 Task: Look for space in Bourbonnais, United States from 10th September, 2023 to 16th September, 2023 for 4 adults in price range Rs.10000 to Rs.14000. Place can be private room with 4 bedrooms having 4 beds and 4 bathrooms. Property type can be house, flat, guest house. Amenities needed are: wifi, TV, free parkinig on premises, gym, breakfast. Booking option can be shelf check-in. Required host language is English.
Action: Mouse moved to (459, 102)
Screenshot: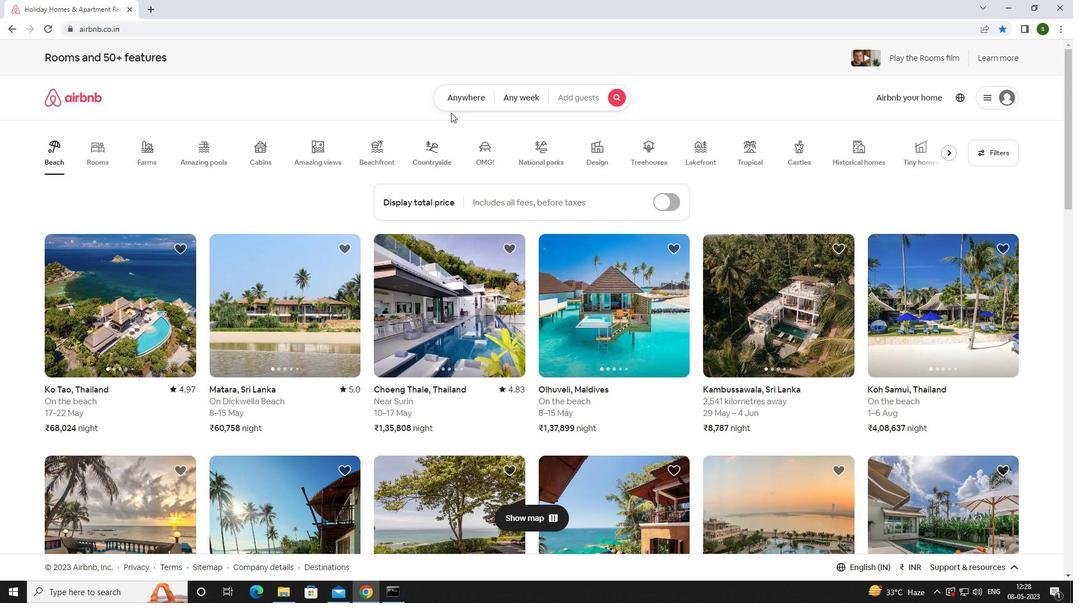 
Action: Mouse pressed left at (459, 102)
Screenshot: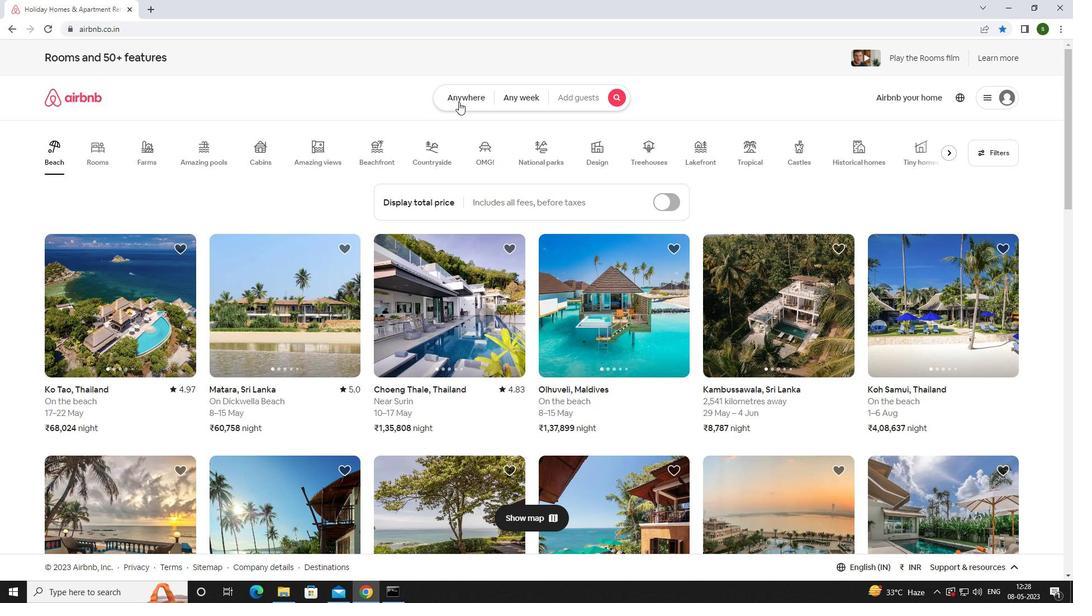 
Action: Mouse moved to (393, 144)
Screenshot: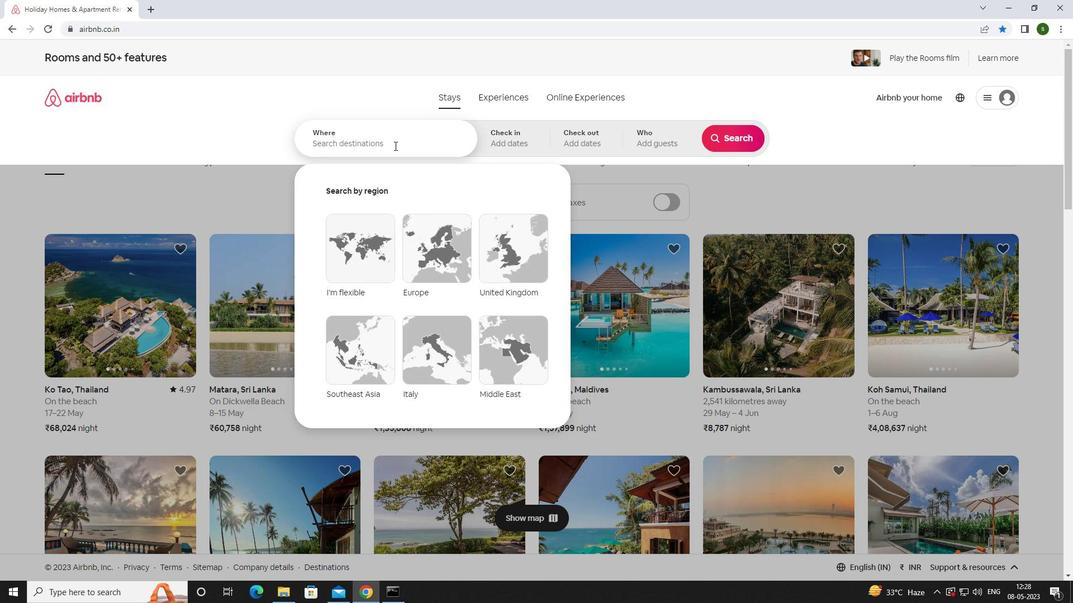 
Action: Mouse pressed left at (393, 144)
Screenshot: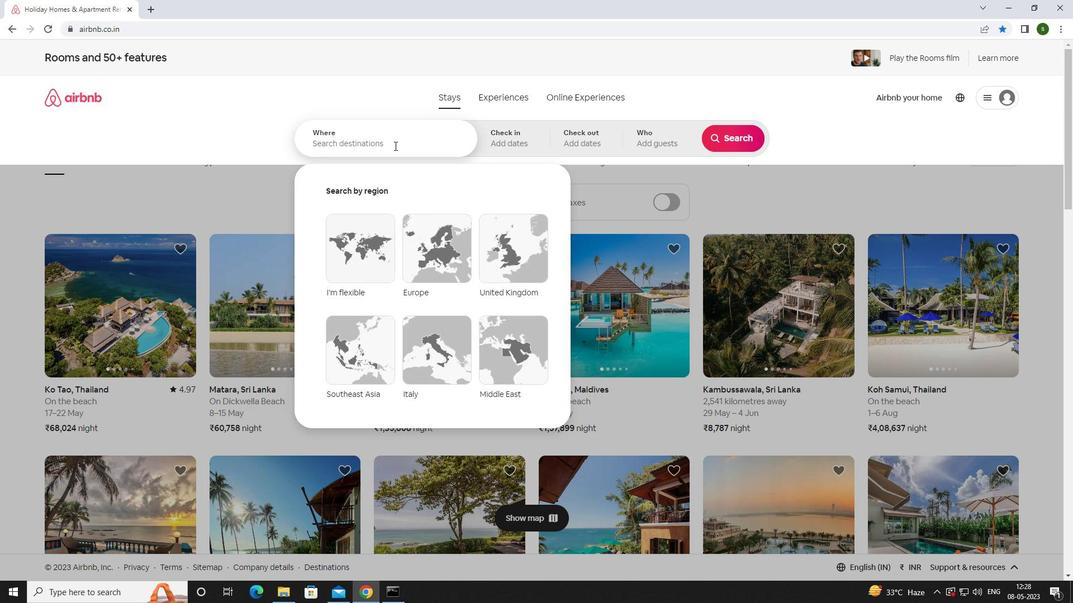
Action: Mouse moved to (393, 144)
Screenshot: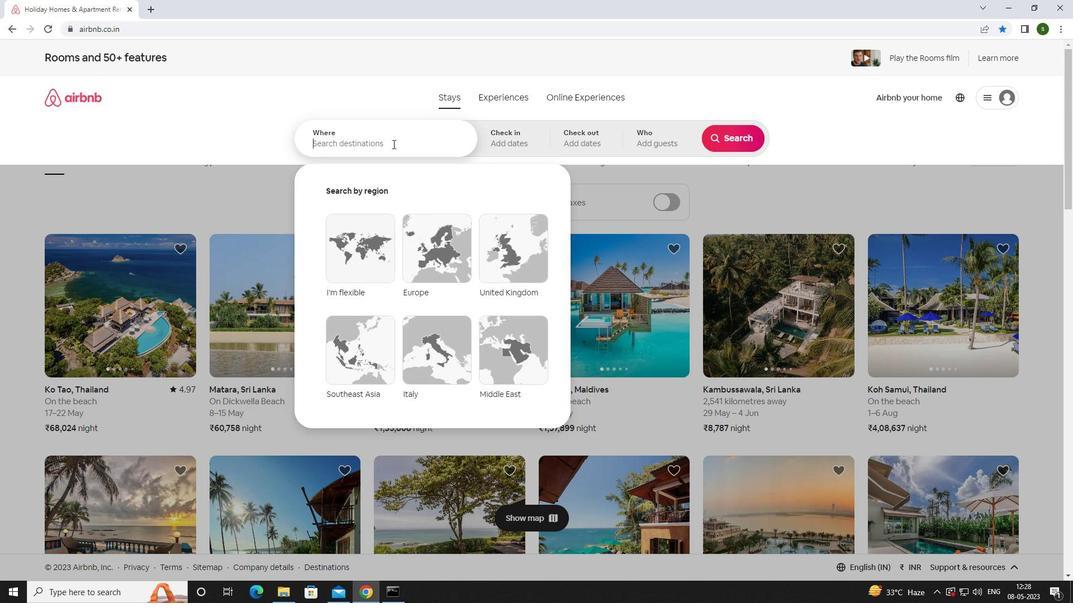 
Action: Key pressed <Key.caps_lock>b<Key.caps_lock>ourbonnais,<Key.space><Key.caps_lock>u<Key.caps_lock>nited<Key.space><Key.caps_lock>s<Key.caps_lock>tates<Key.enter>
Screenshot: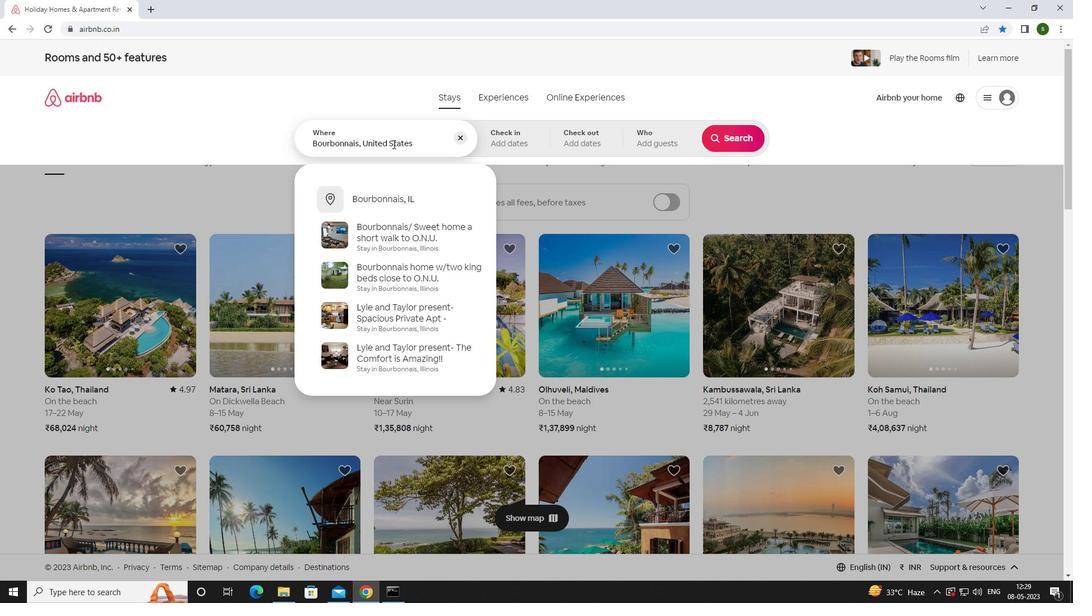 
Action: Mouse moved to (728, 228)
Screenshot: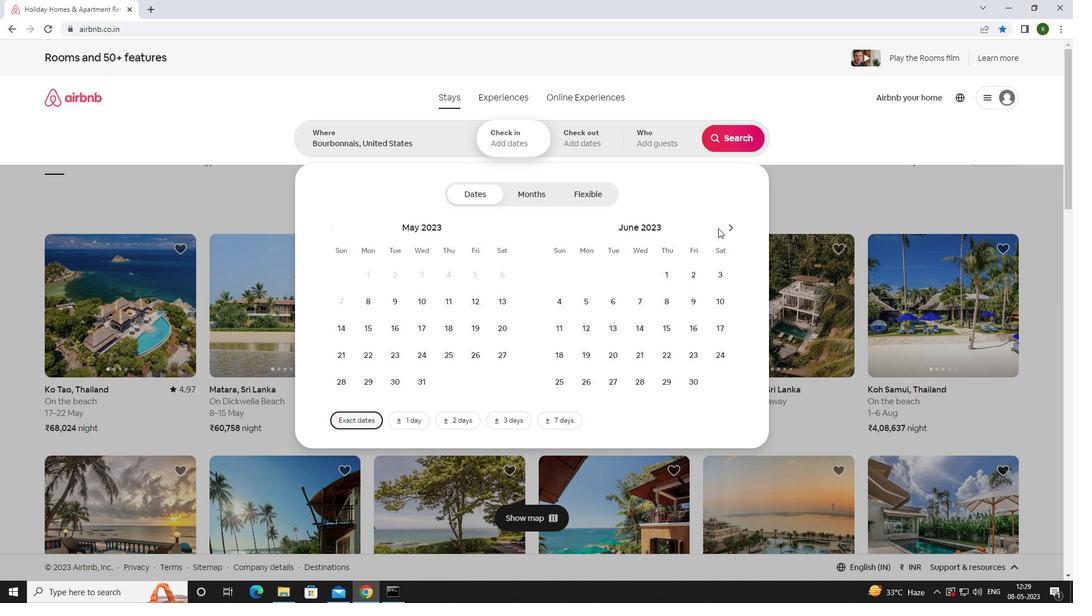 
Action: Mouse pressed left at (728, 228)
Screenshot: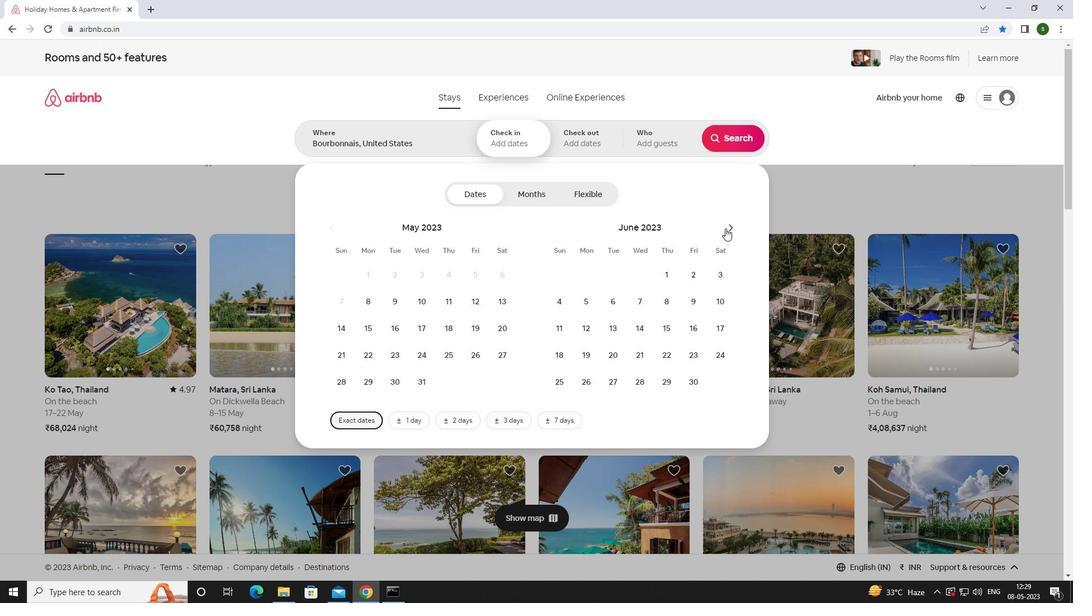 
Action: Mouse pressed left at (728, 228)
Screenshot: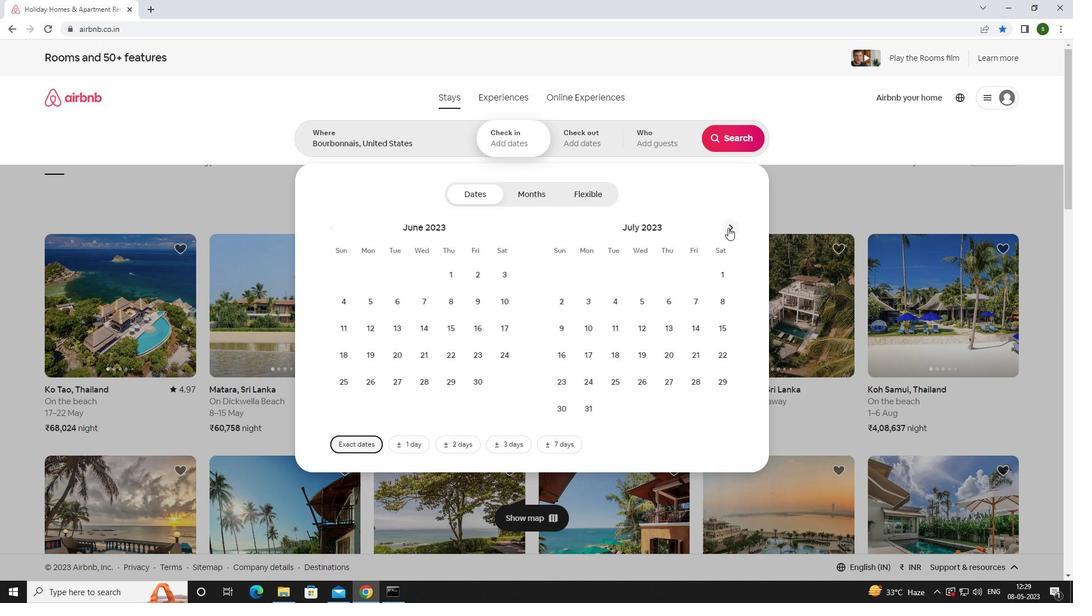 
Action: Mouse pressed left at (728, 228)
Screenshot: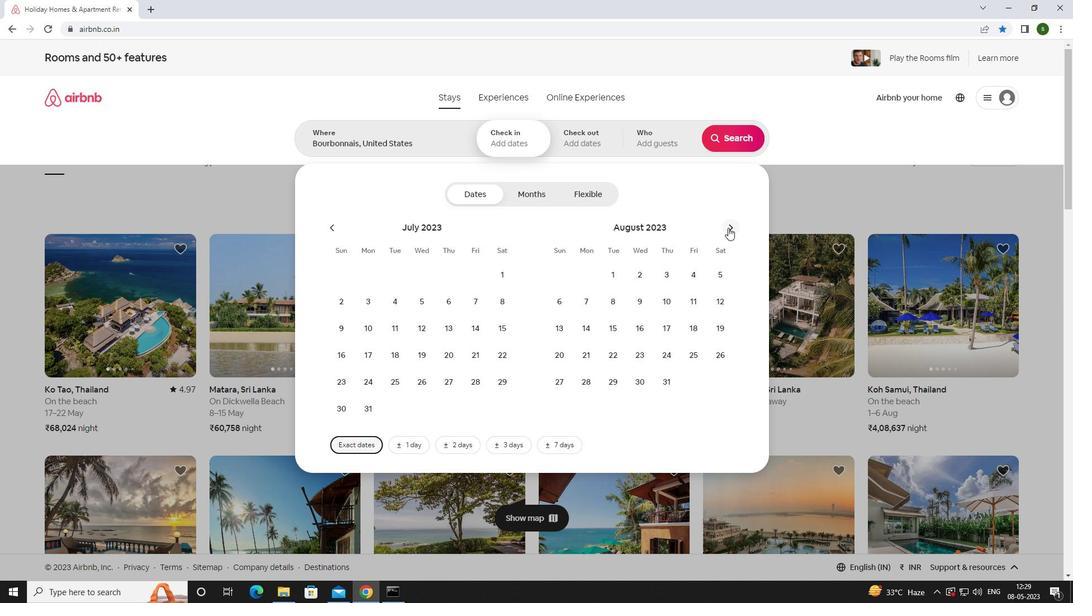 
Action: Mouse moved to (555, 322)
Screenshot: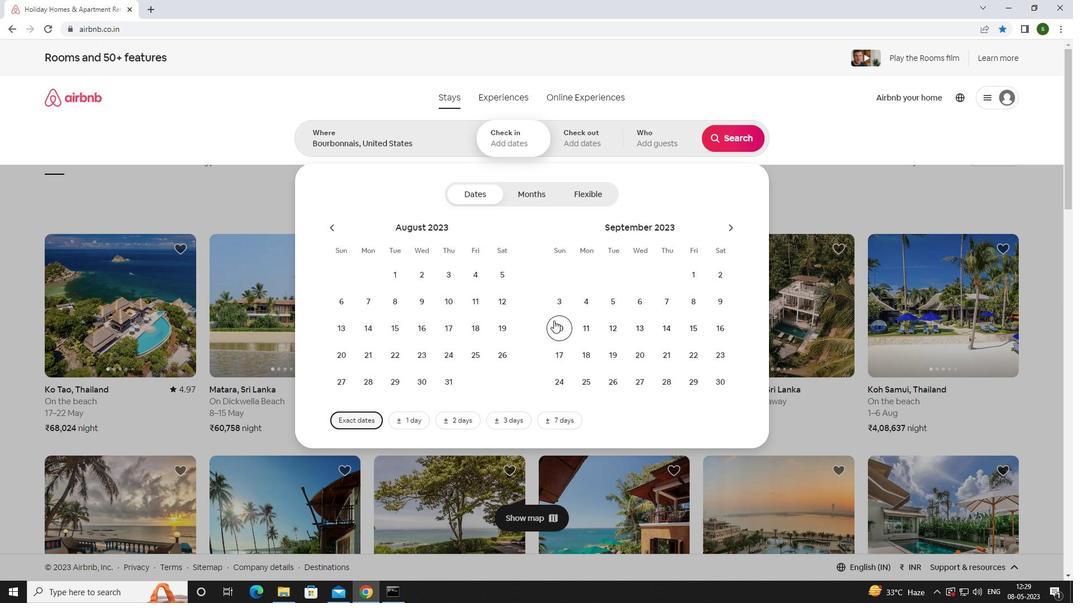 
Action: Mouse pressed left at (555, 322)
Screenshot: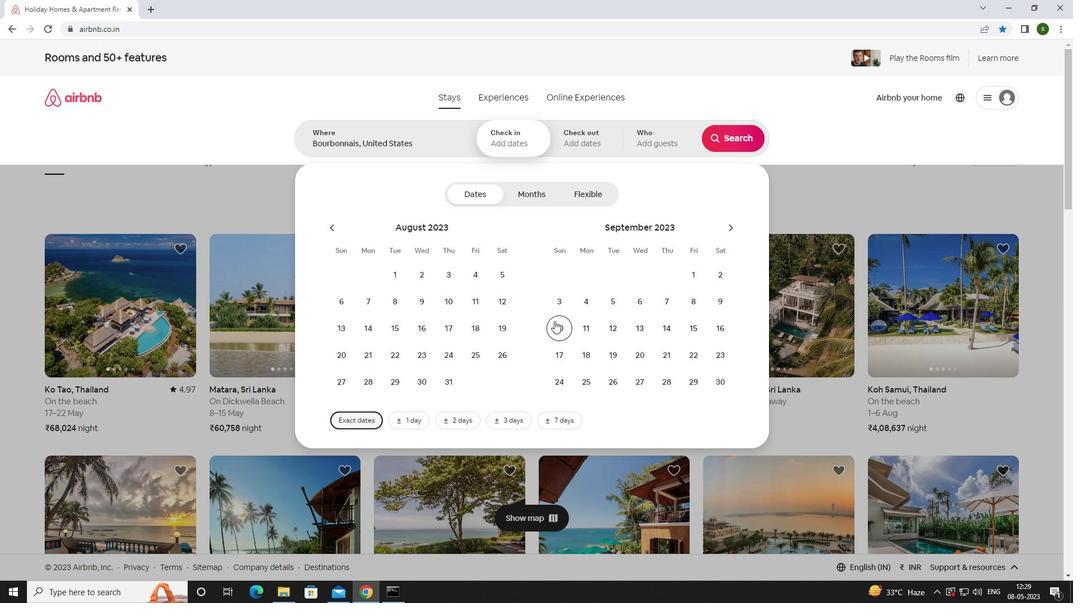 
Action: Mouse moved to (724, 333)
Screenshot: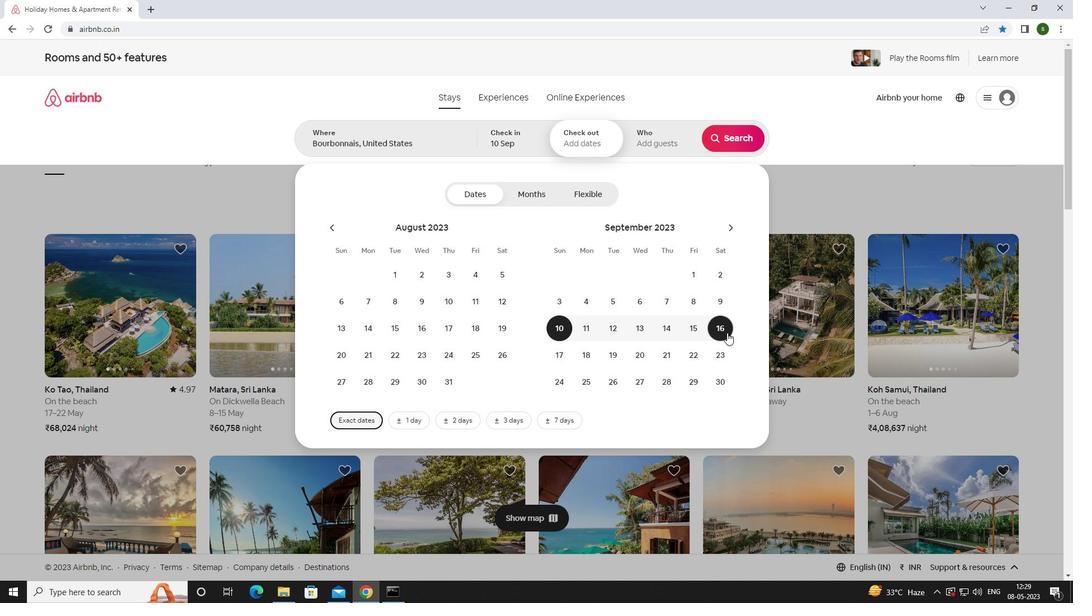 
Action: Mouse pressed left at (724, 333)
Screenshot: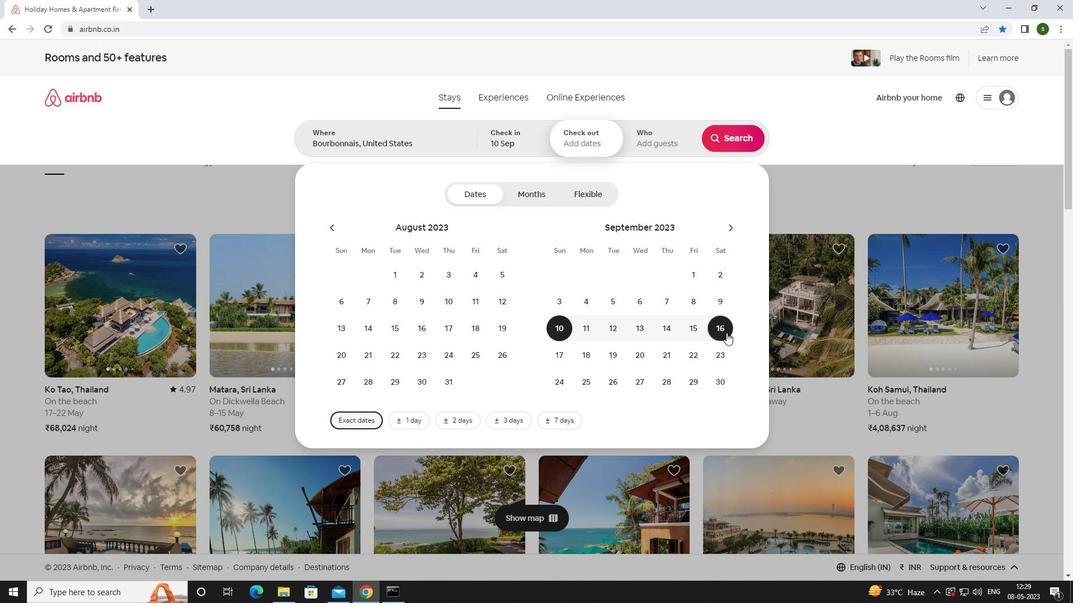 
Action: Mouse moved to (660, 144)
Screenshot: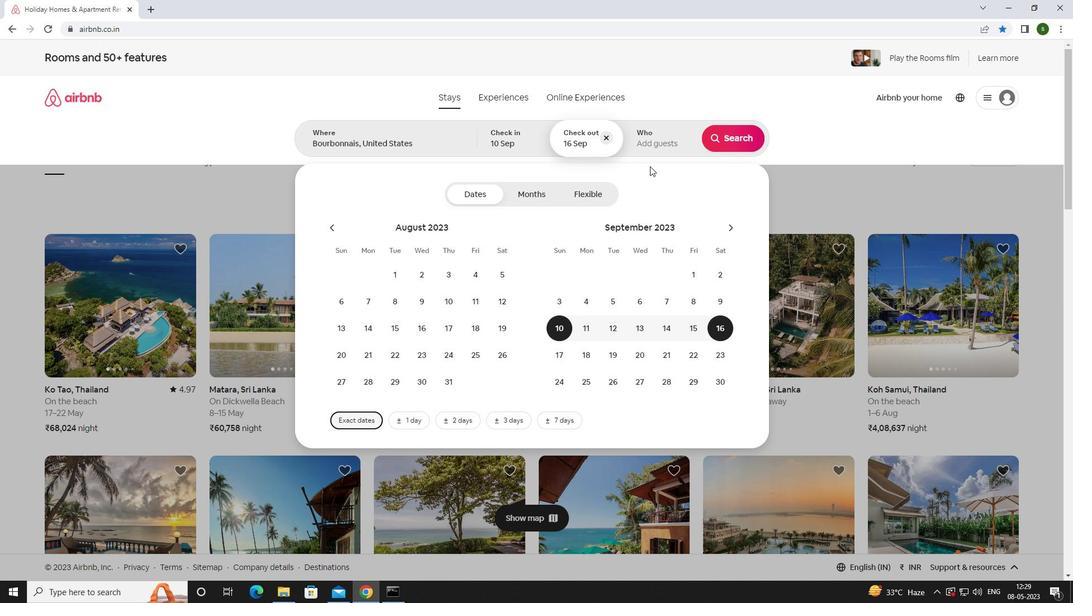 
Action: Mouse pressed left at (660, 144)
Screenshot: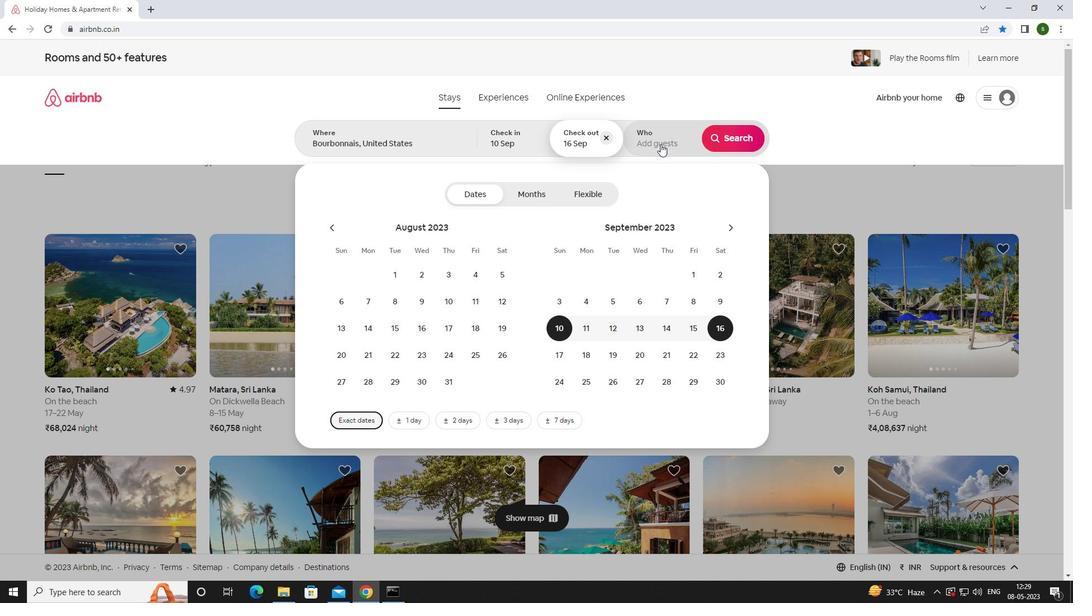 
Action: Mouse moved to (738, 195)
Screenshot: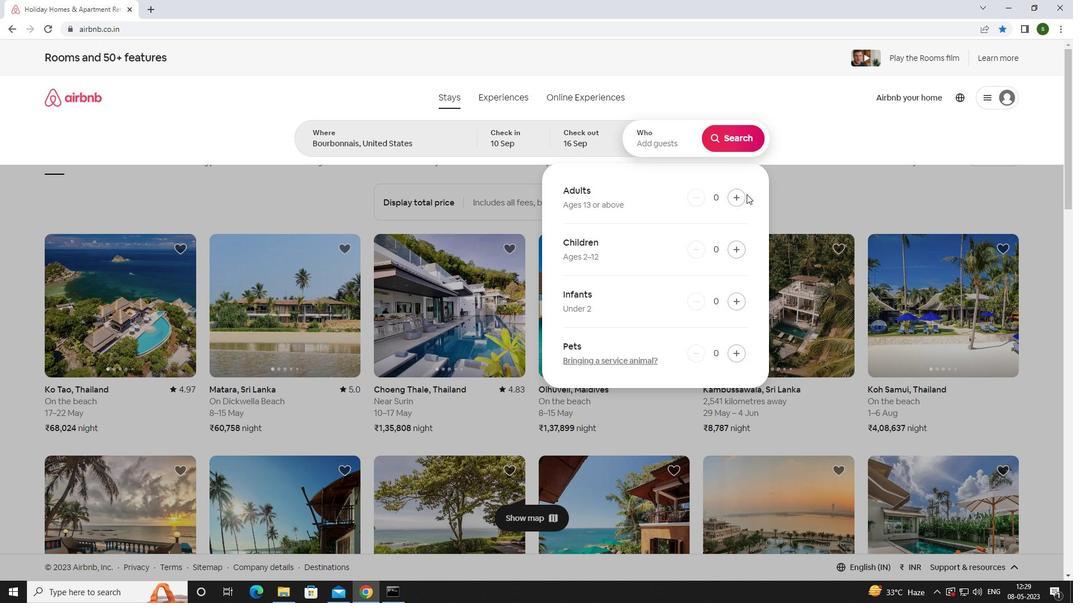 
Action: Mouse pressed left at (738, 195)
Screenshot: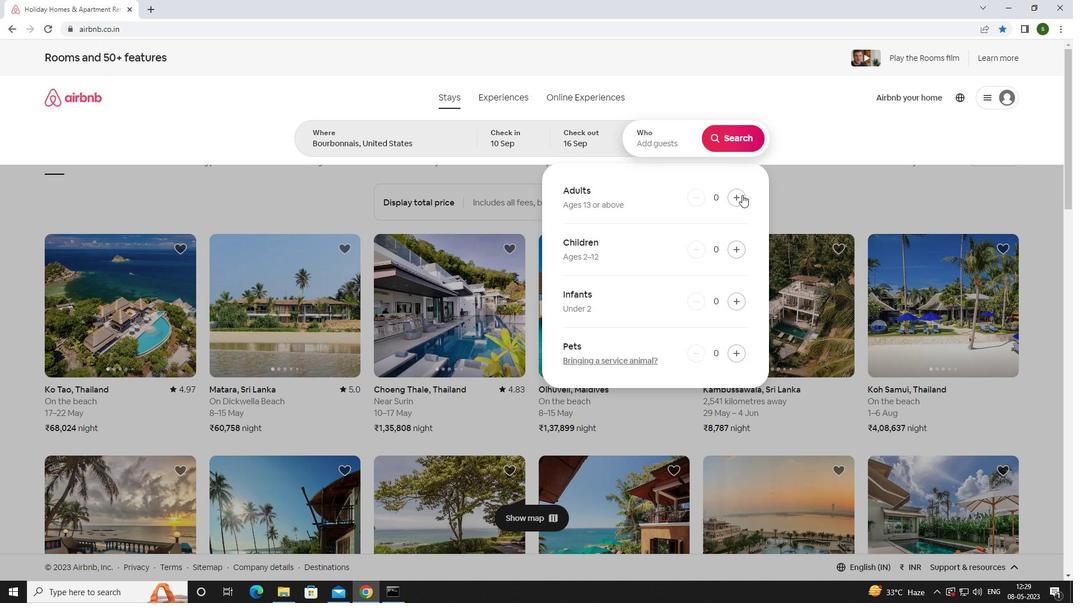 
Action: Mouse pressed left at (738, 195)
Screenshot: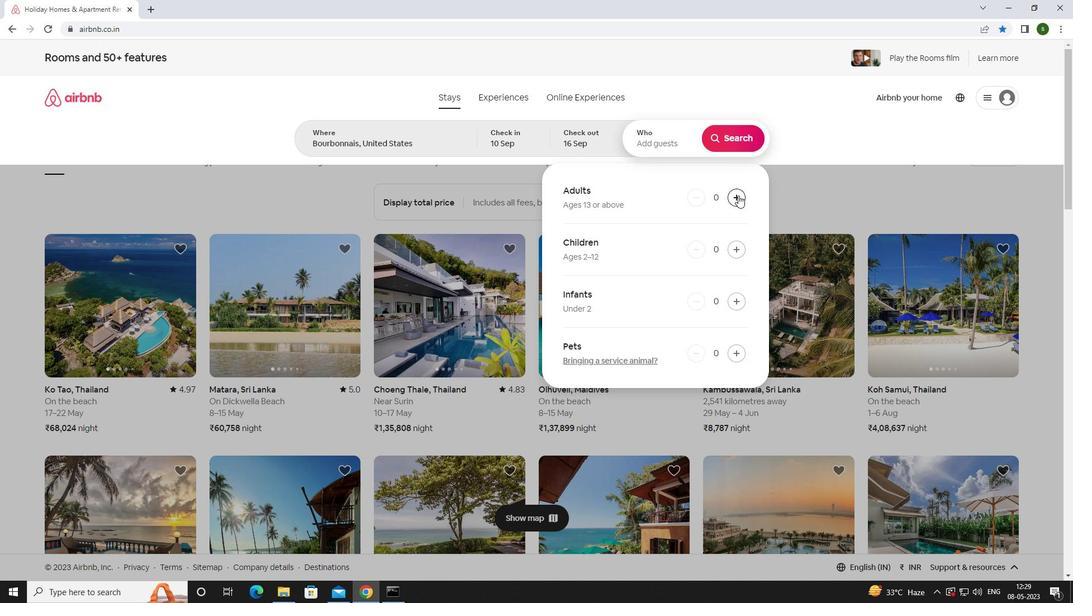 
Action: Mouse pressed left at (738, 195)
Screenshot: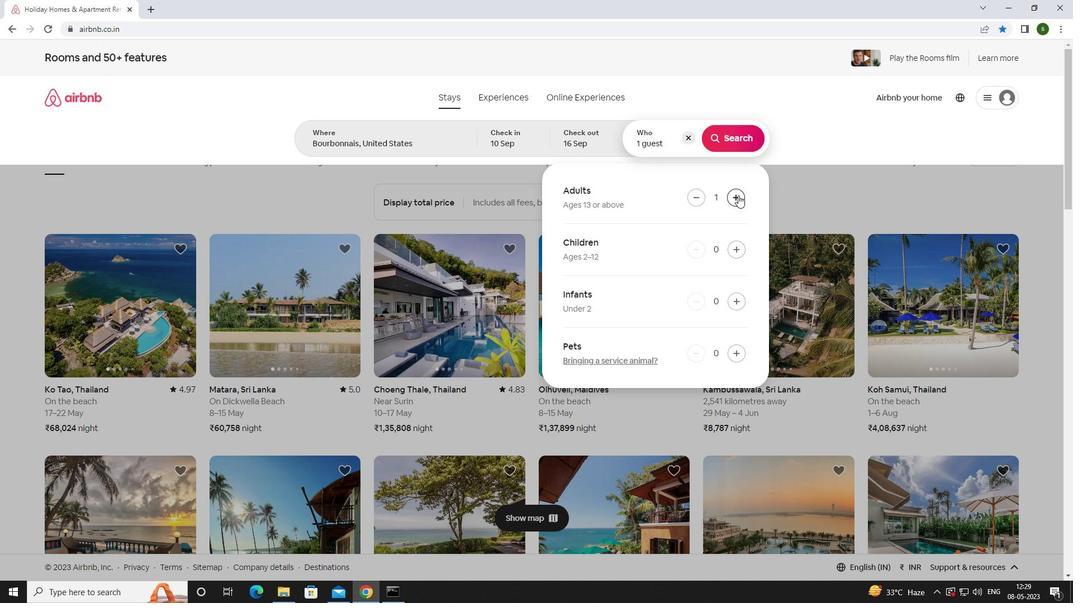 
Action: Mouse moved to (738, 195)
Screenshot: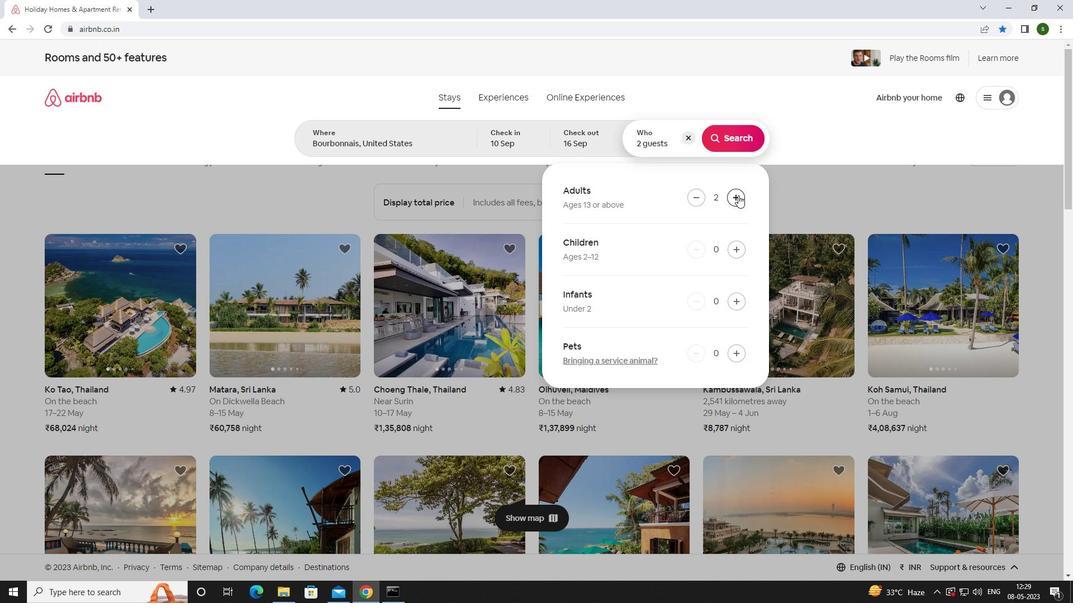 
Action: Mouse pressed left at (738, 195)
Screenshot: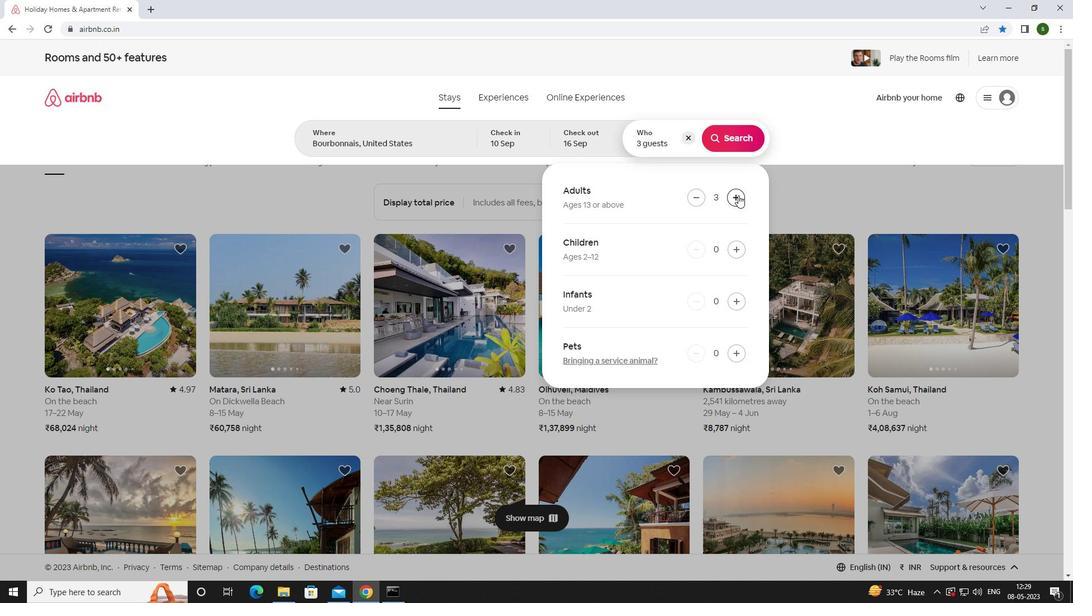 
Action: Mouse moved to (727, 142)
Screenshot: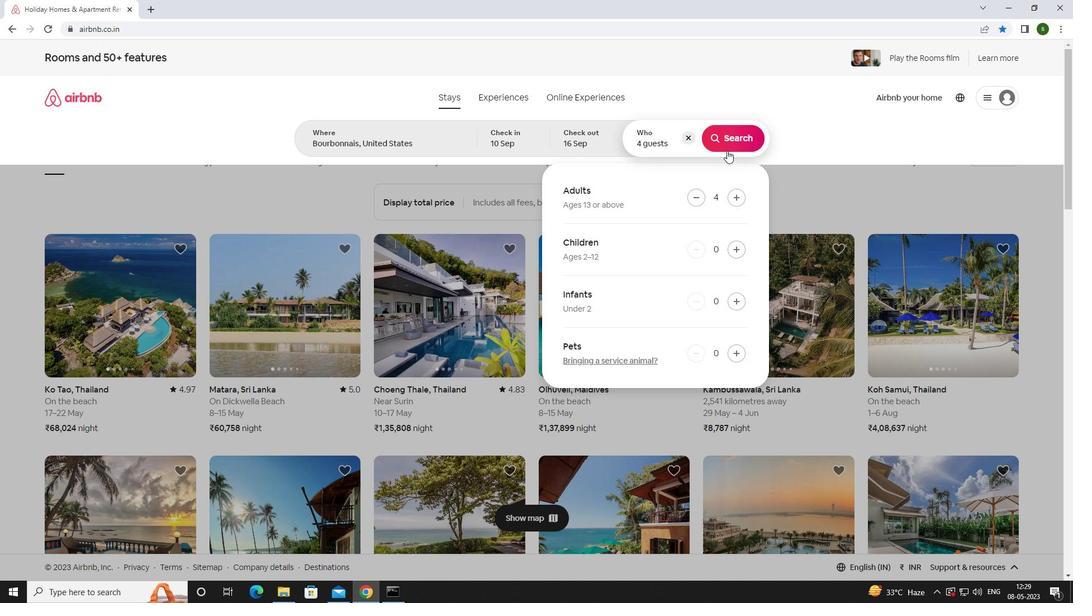 
Action: Mouse pressed left at (727, 142)
Screenshot: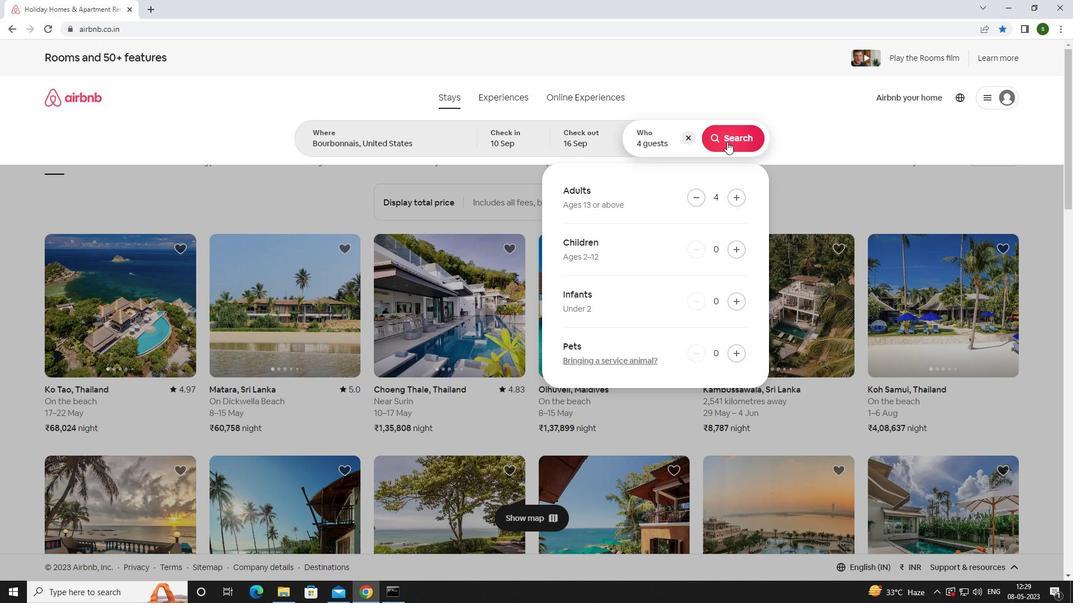 
Action: Mouse moved to (1004, 106)
Screenshot: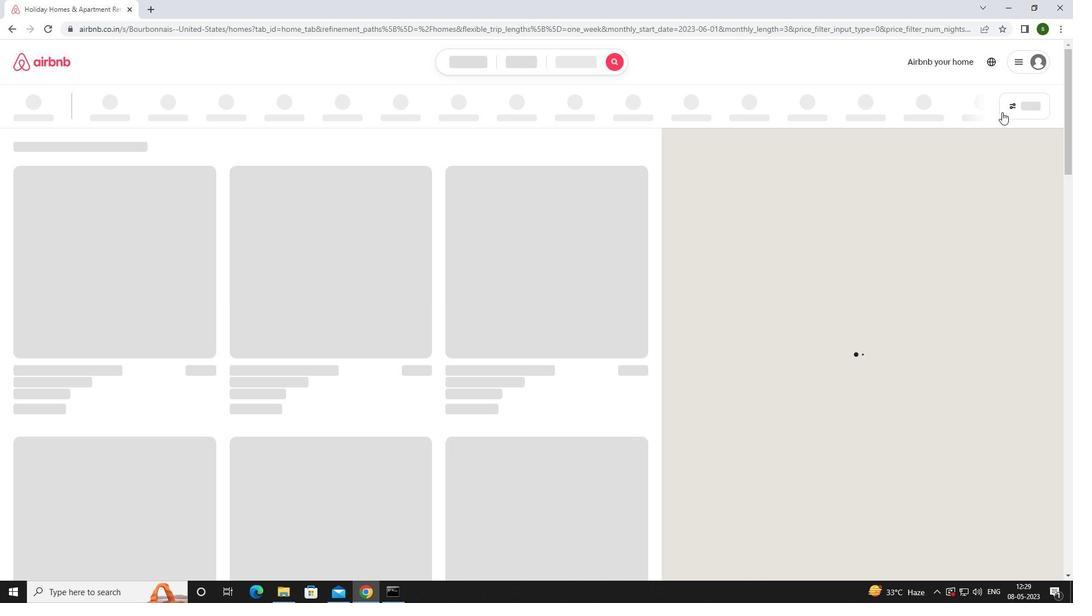 
Action: Mouse pressed left at (1004, 106)
Screenshot: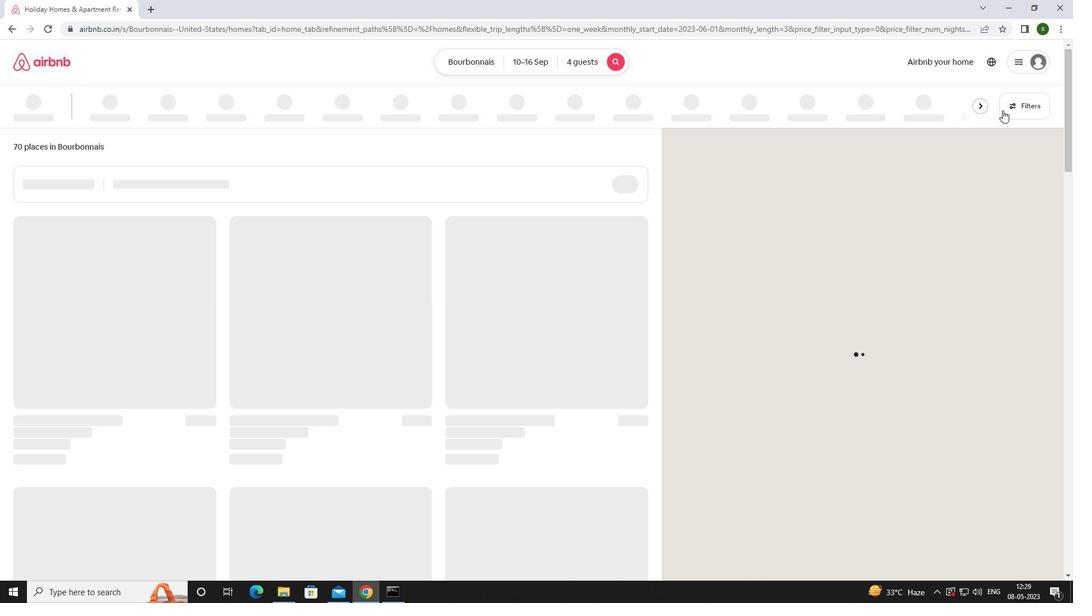 
Action: Mouse moved to (486, 386)
Screenshot: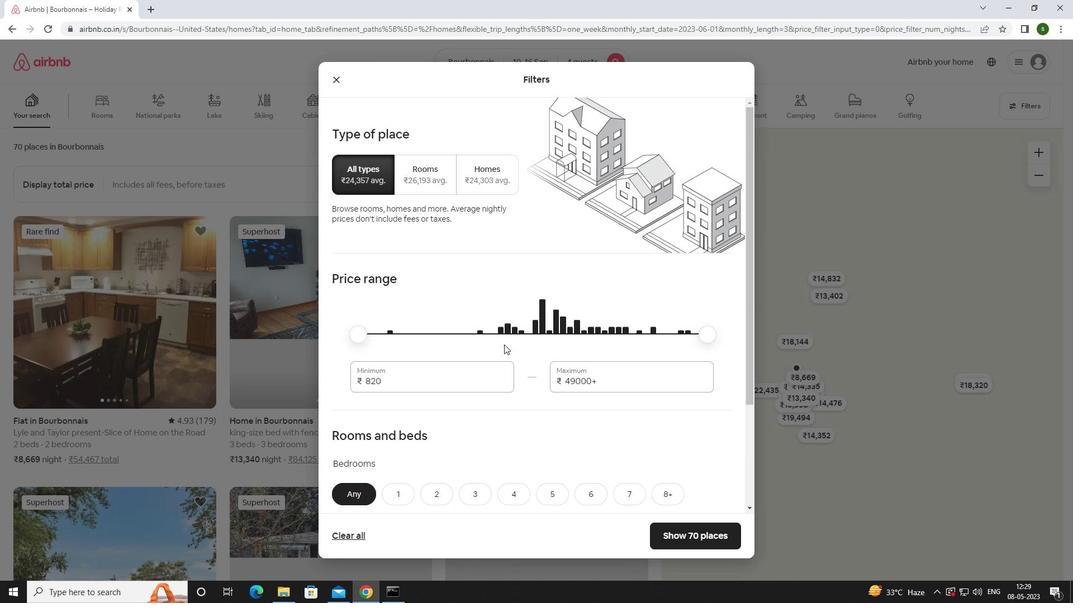 
Action: Mouse pressed left at (486, 386)
Screenshot: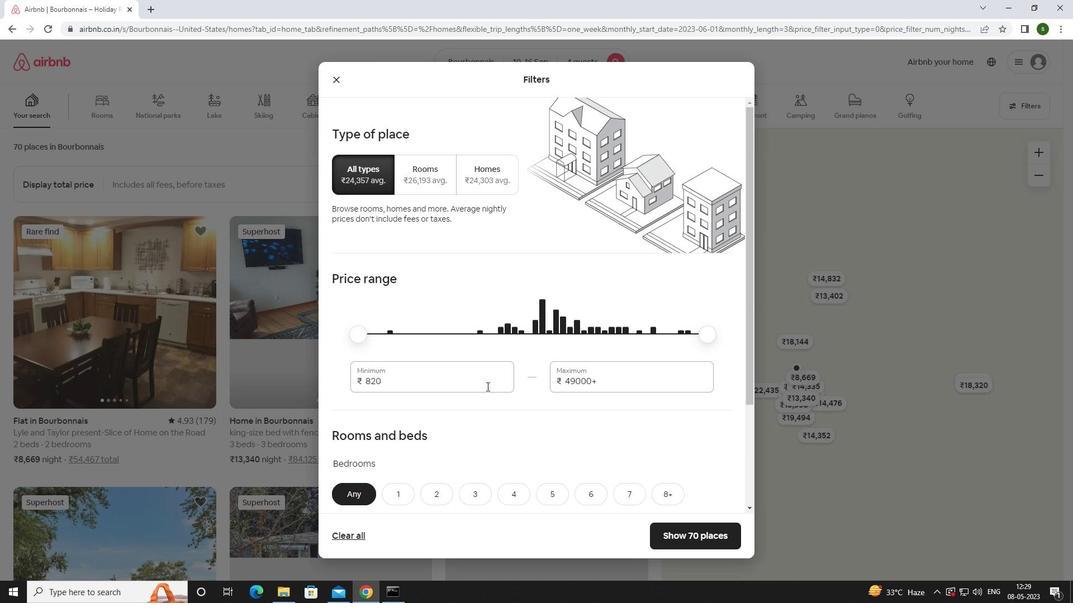 
Action: Key pressed <Key.backspace><Key.backspace><Key.backspace><Key.backspace>10000
Screenshot: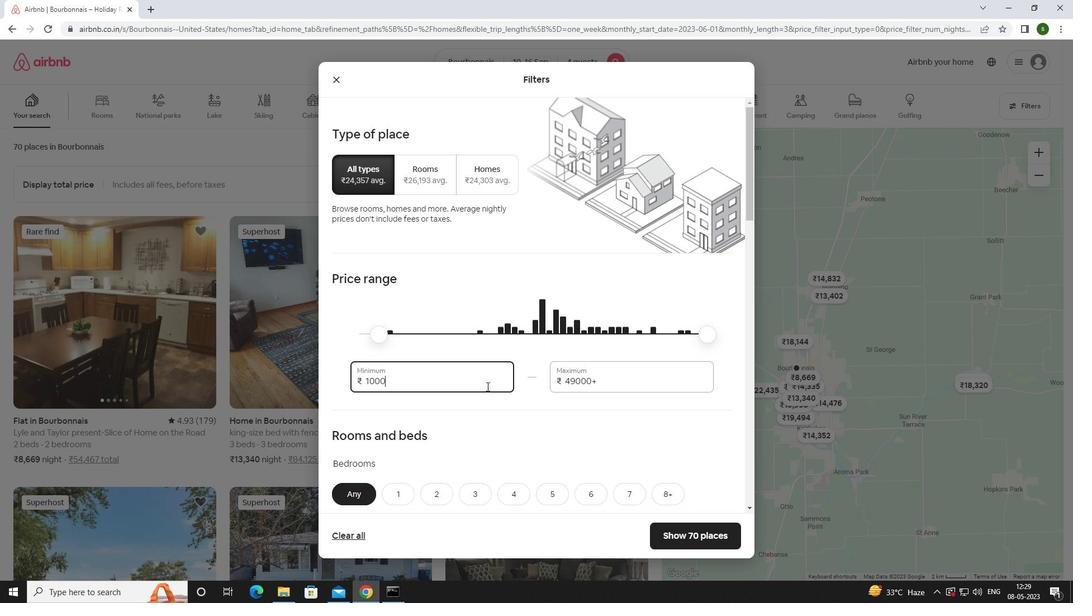 
Action: Mouse moved to (624, 379)
Screenshot: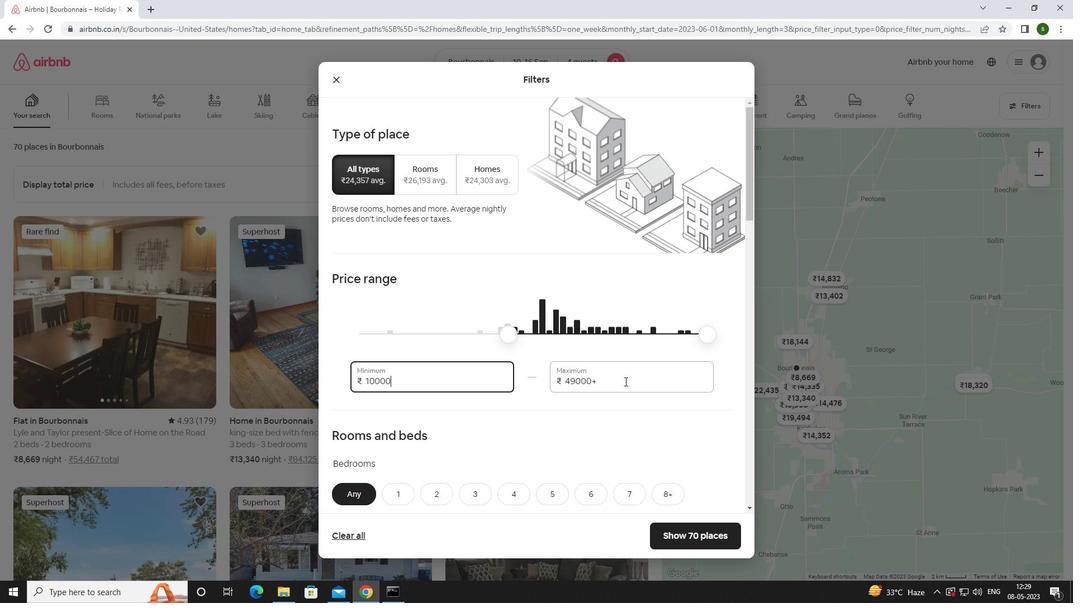 
Action: Mouse pressed left at (624, 379)
Screenshot: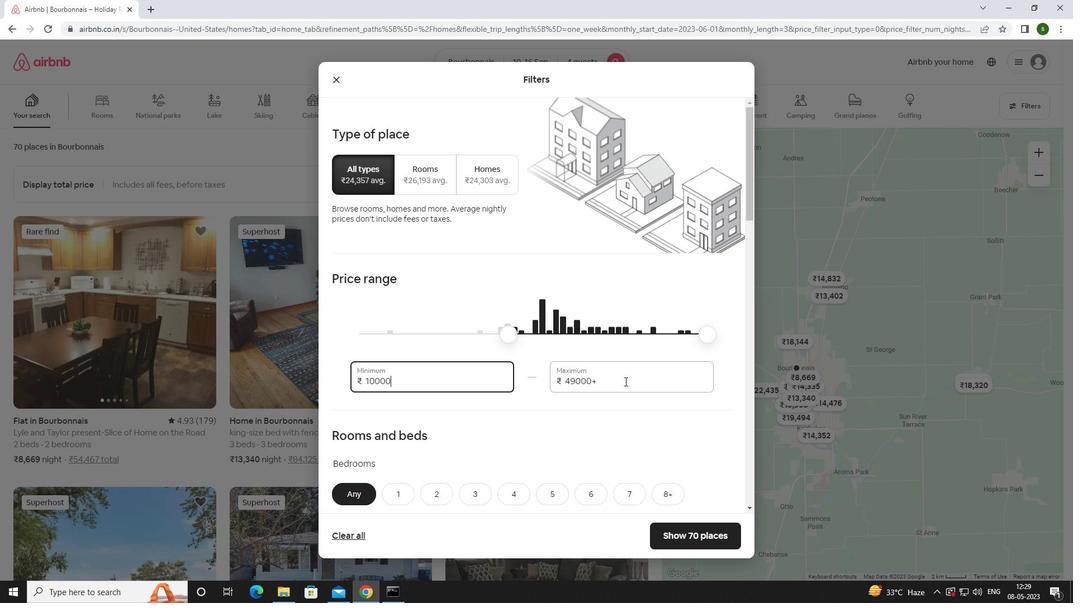 
Action: Key pressed <Key.backspace><Key.backspace><Key.backspace><Key.backspace><Key.backspace><Key.backspace><Key.backspace><Key.backspace><Key.backspace><Key.backspace>14000
Screenshot: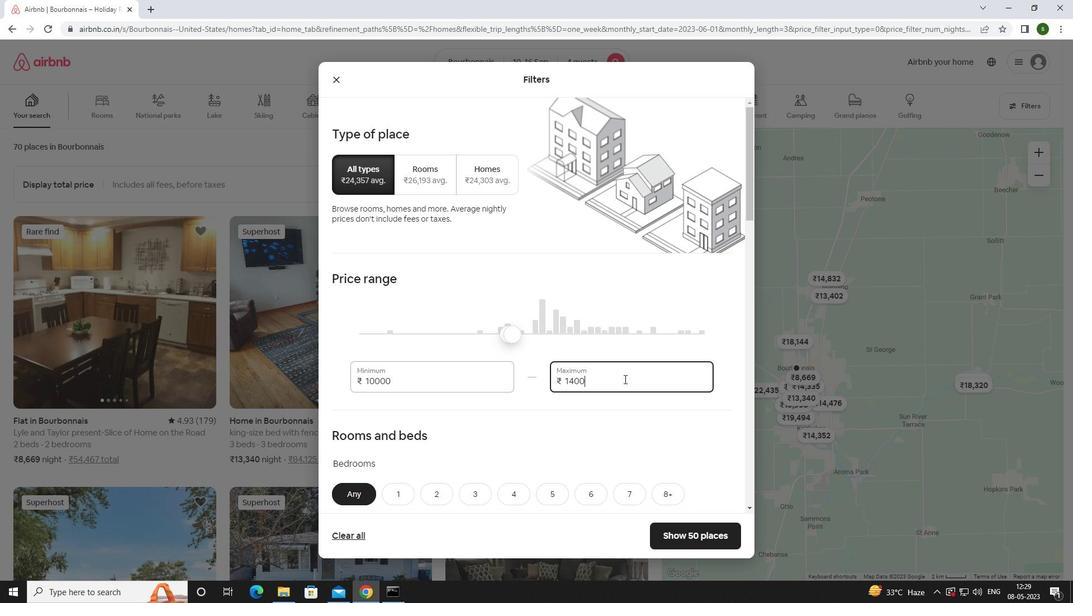 
Action: Mouse moved to (530, 377)
Screenshot: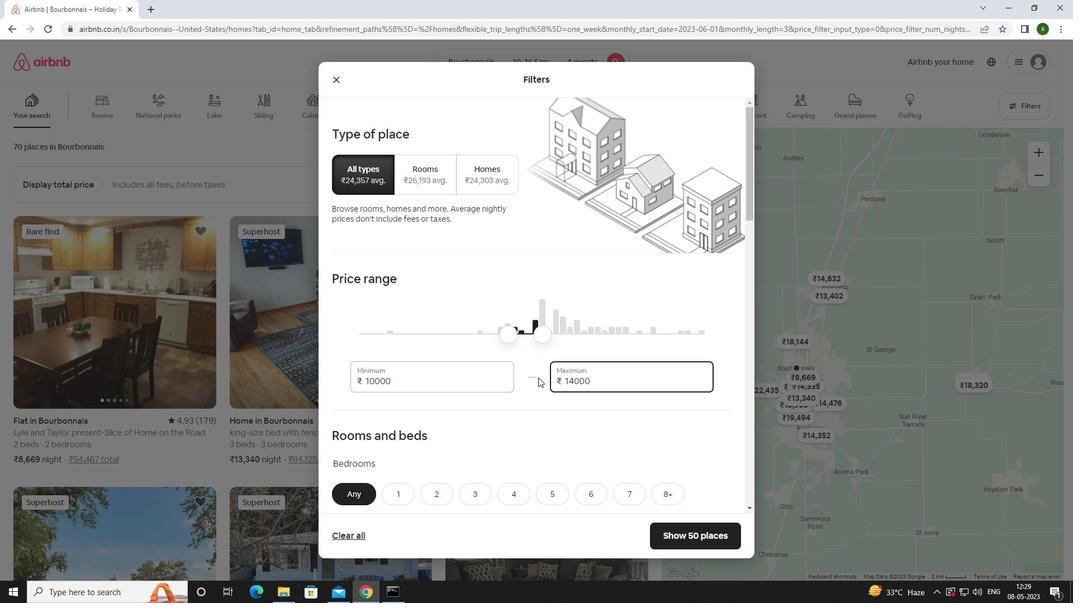 
Action: Mouse scrolled (530, 376) with delta (0, 0)
Screenshot: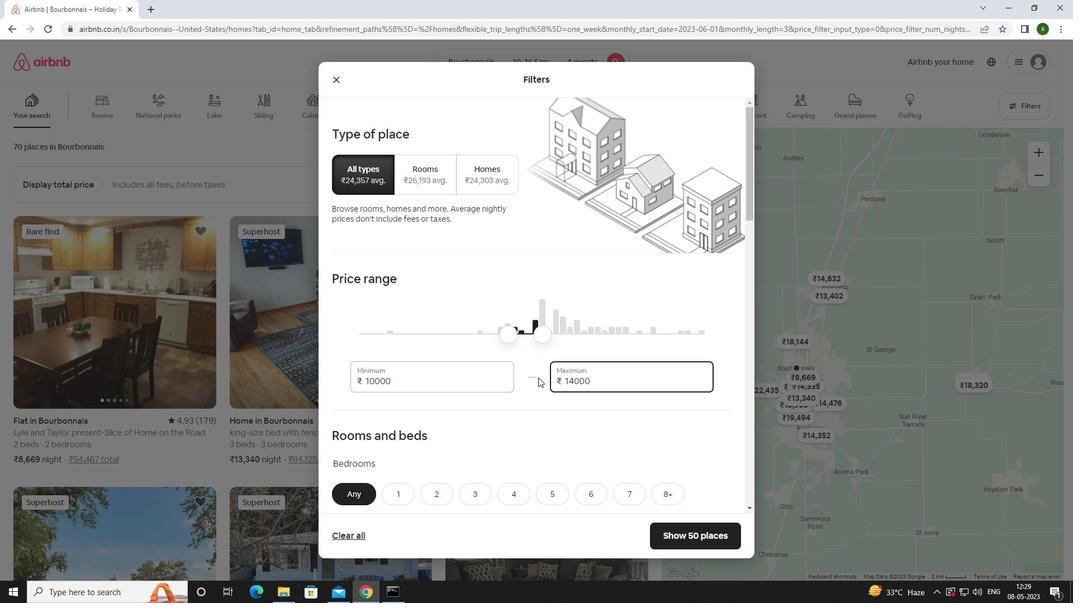 
Action: Mouse moved to (530, 377)
Screenshot: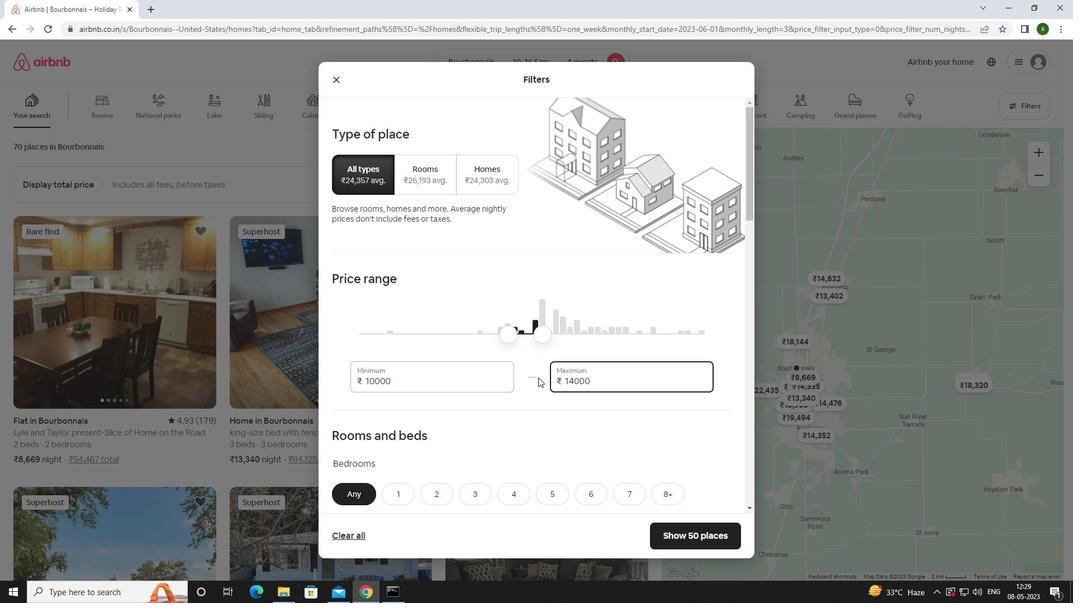 
Action: Mouse scrolled (530, 376) with delta (0, 0)
Screenshot: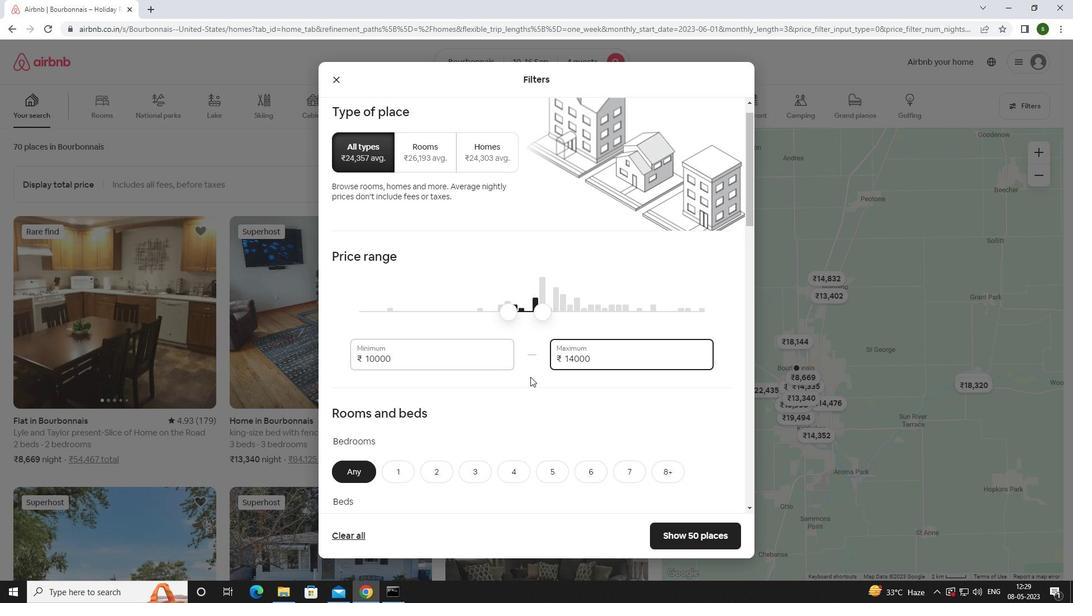 
Action: Mouse scrolled (530, 376) with delta (0, 0)
Screenshot: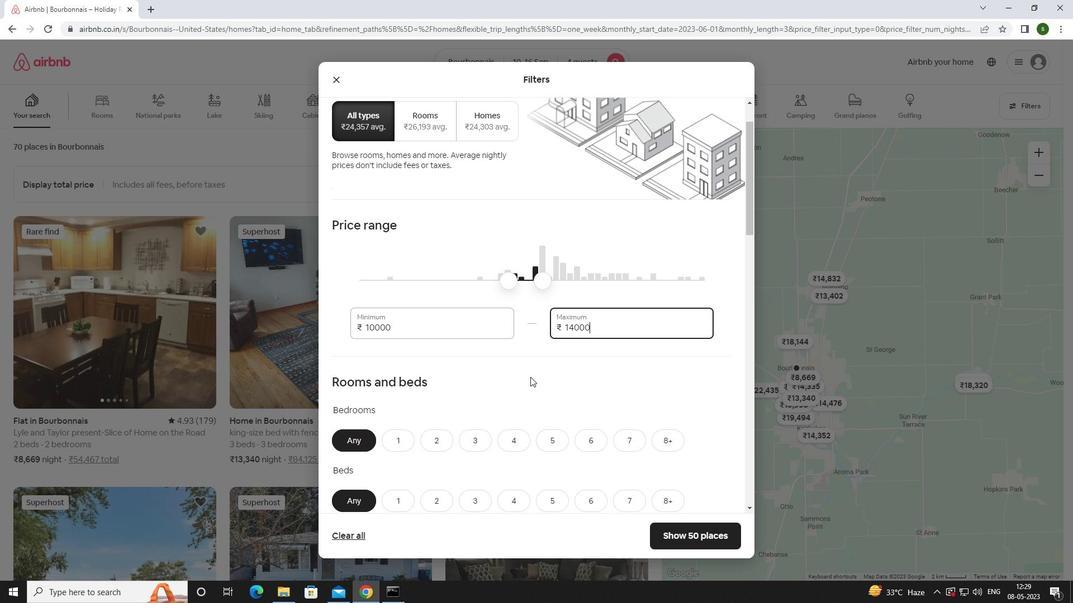 
Action: Mouse scrolled (530, 376) with delta (0, 0)
Screenshot: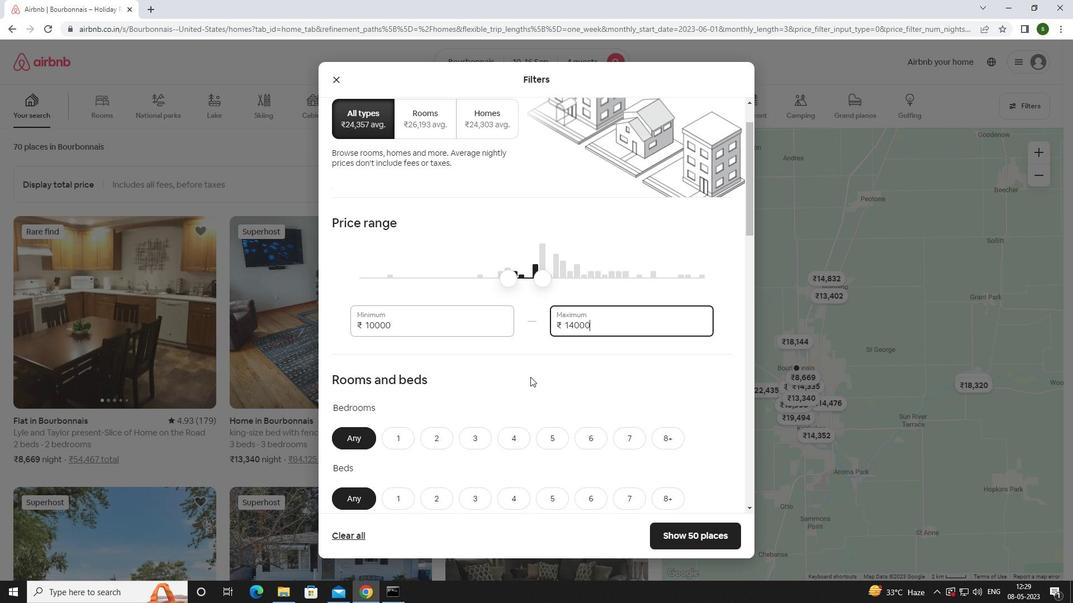 
Action: Mouse moved to (505, 263)
Screenshot: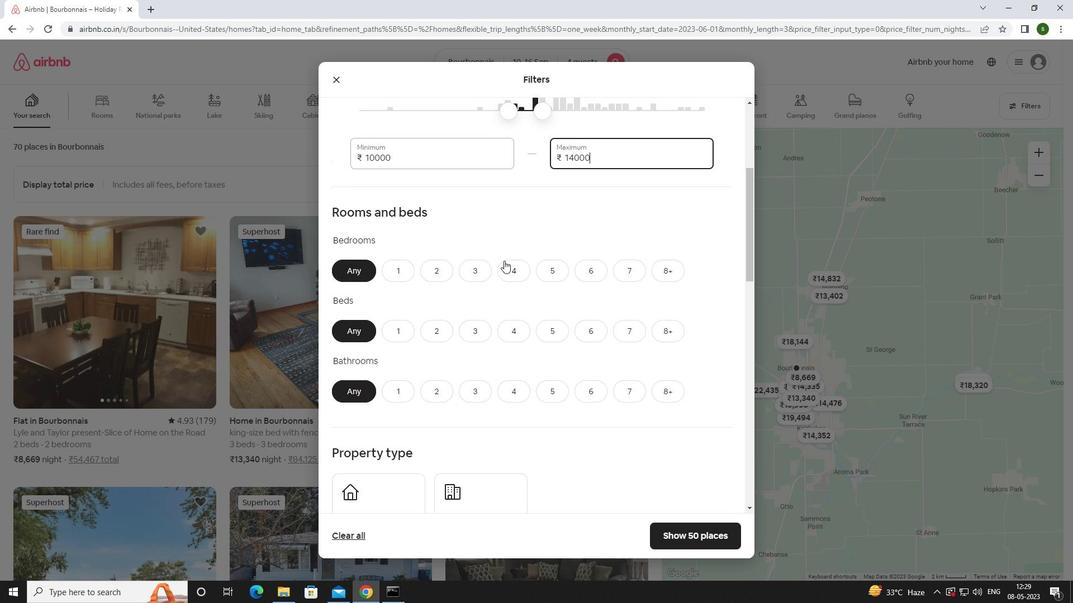 
Action: Mouse pressed left at (505, 263)
Screenshot: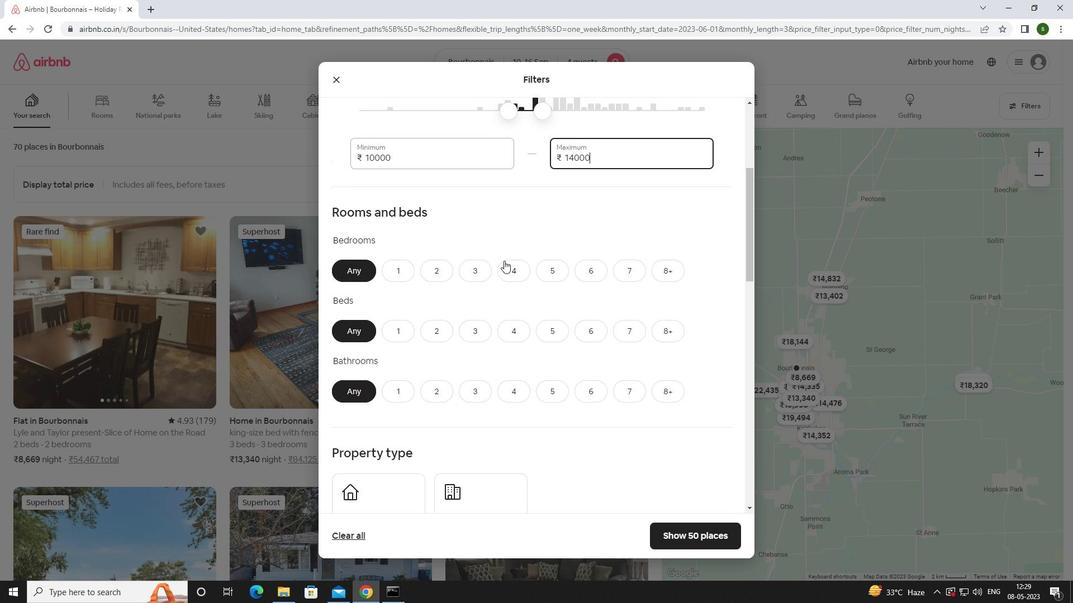 
Action: Mouse moved to (519, 332)
Screenshot: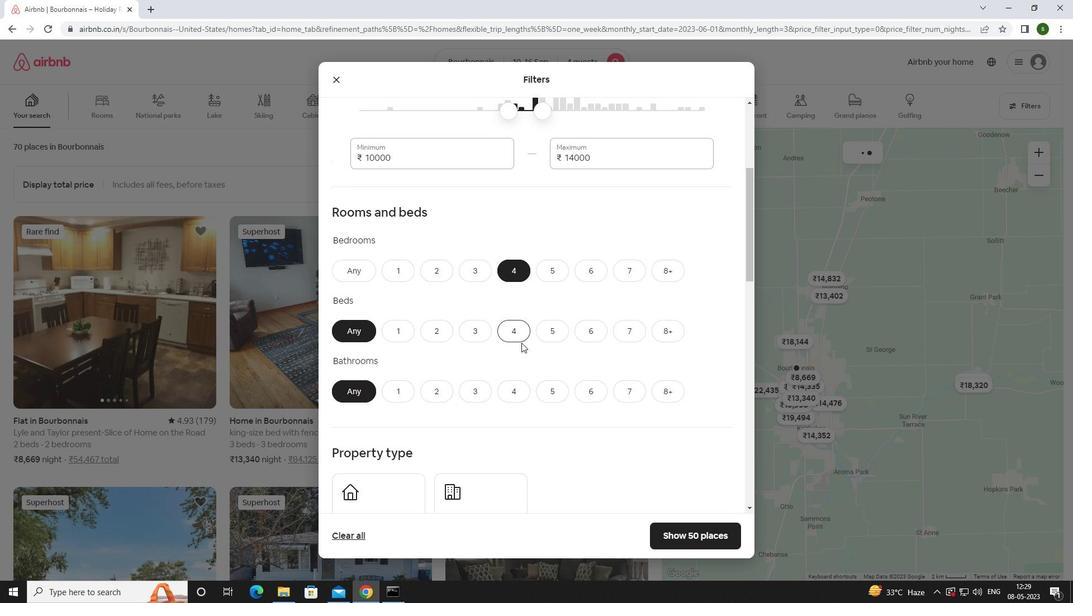 
Action: Mouse pressed left at (519, 332)
Screenshot: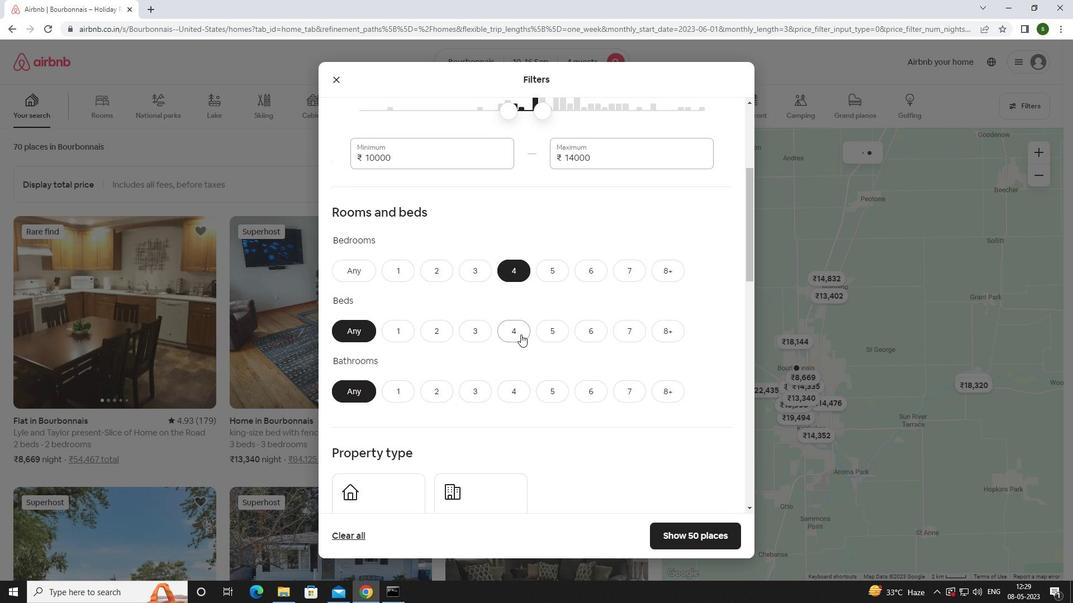 
Action: Mouse moved to (519, 388)
Screenshot: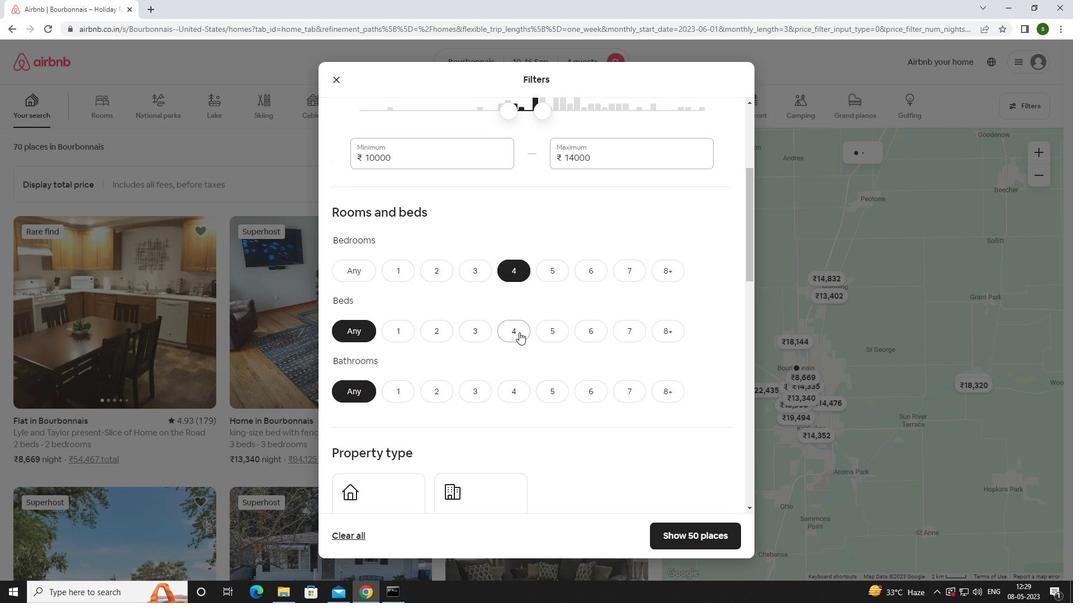 
Action: Mouse pressed left at (519, 388)
Screenshot: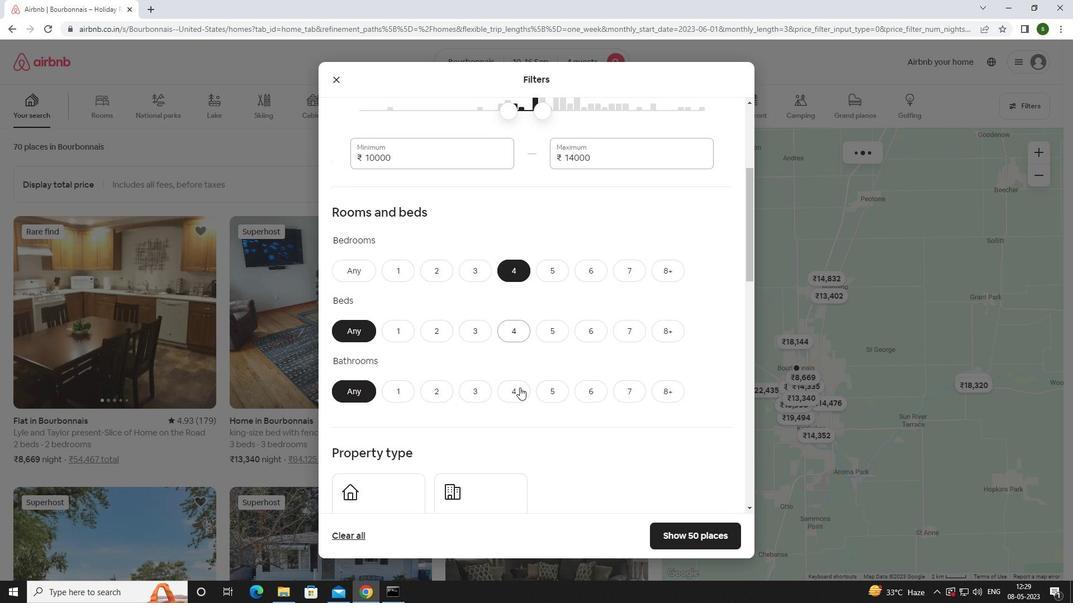
Action: Mouse scrolled (519, 387) with delta (0, 0)
Screenshot: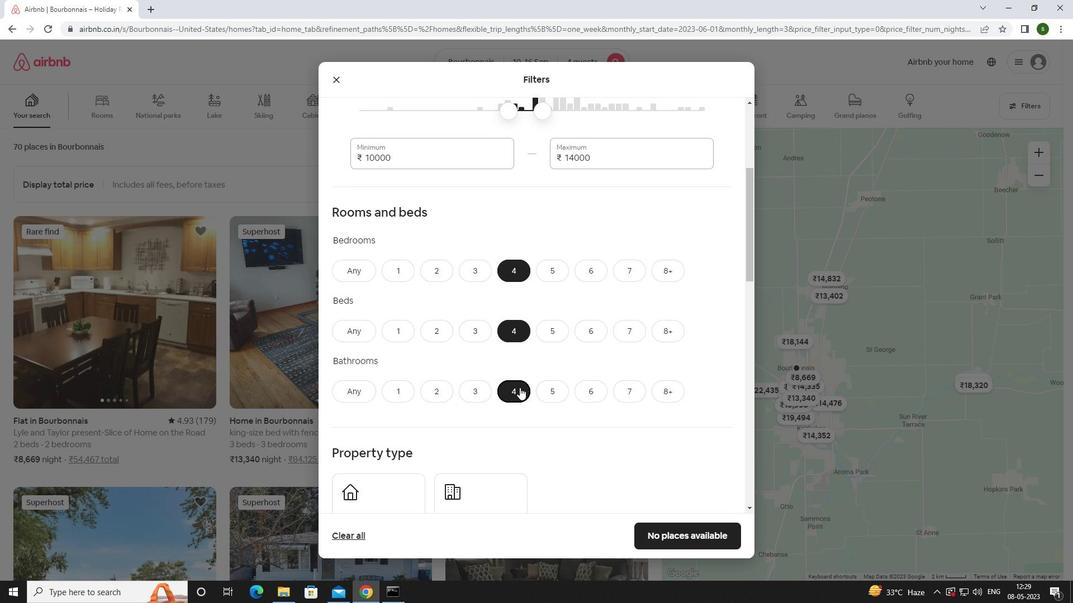 
Action: Mouse scrolled (519, 387) with delta (0, 0)
Screenshot: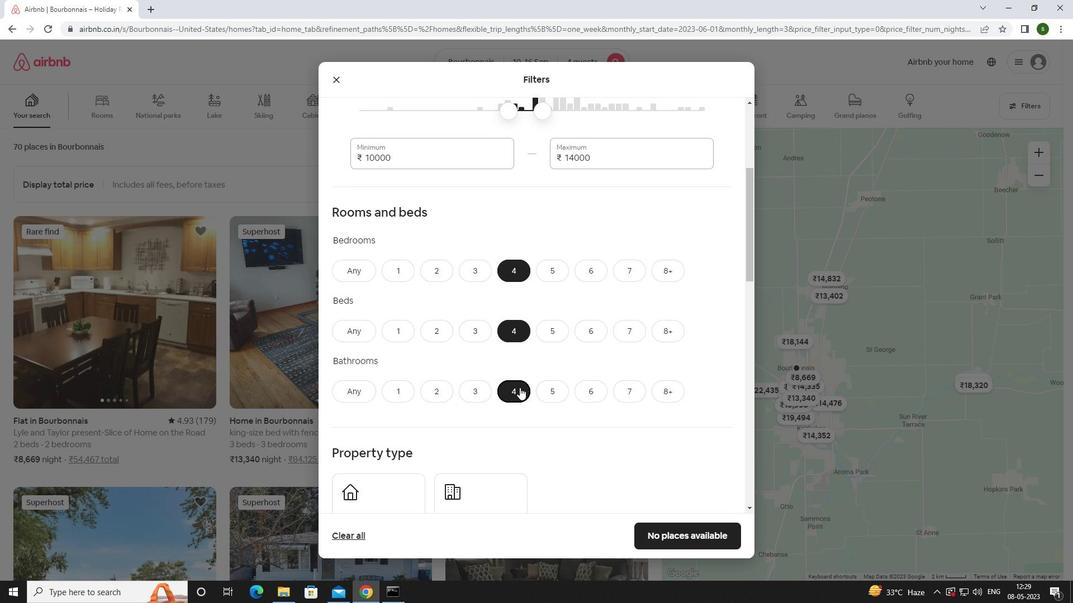
Action: Mouse moved to (391, 407)
Screenshot: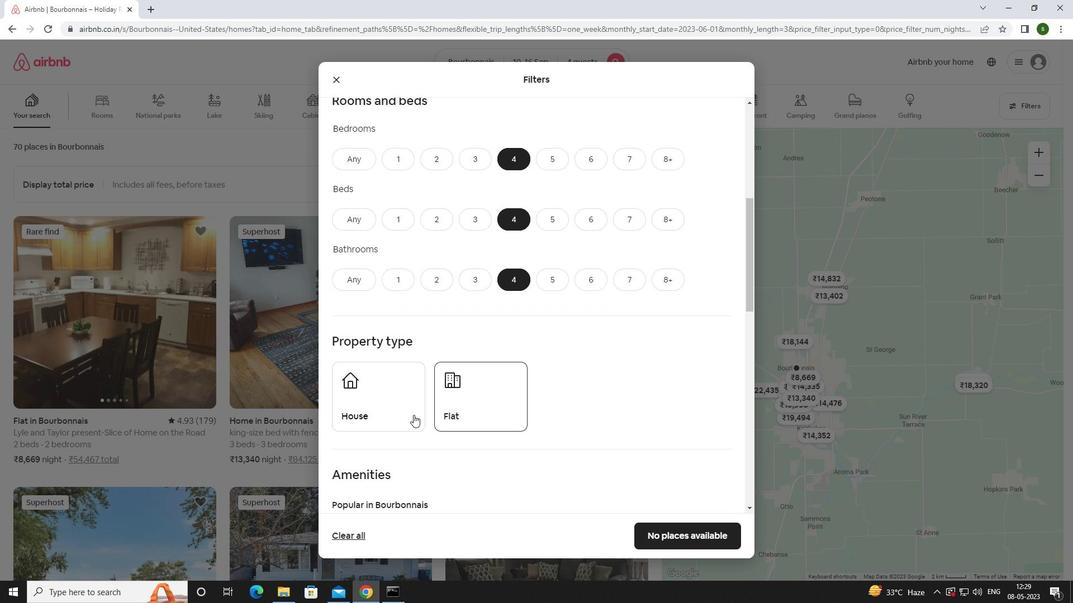 
Action: Mouse pressed left at (391, 407)
Screenshot: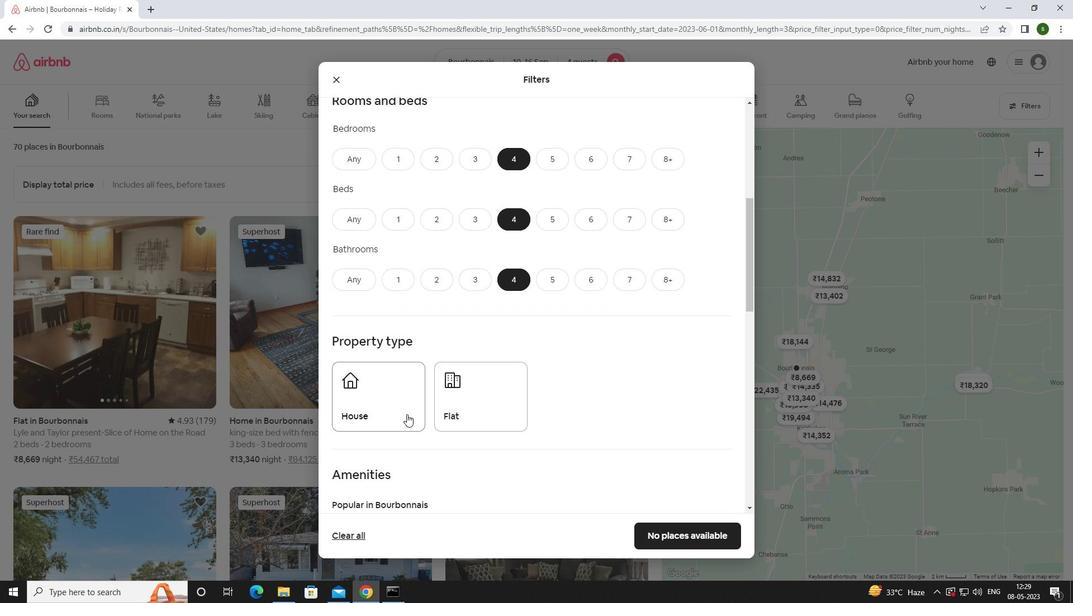 
Action: Mouse moved to (469, 395)
Screenshot: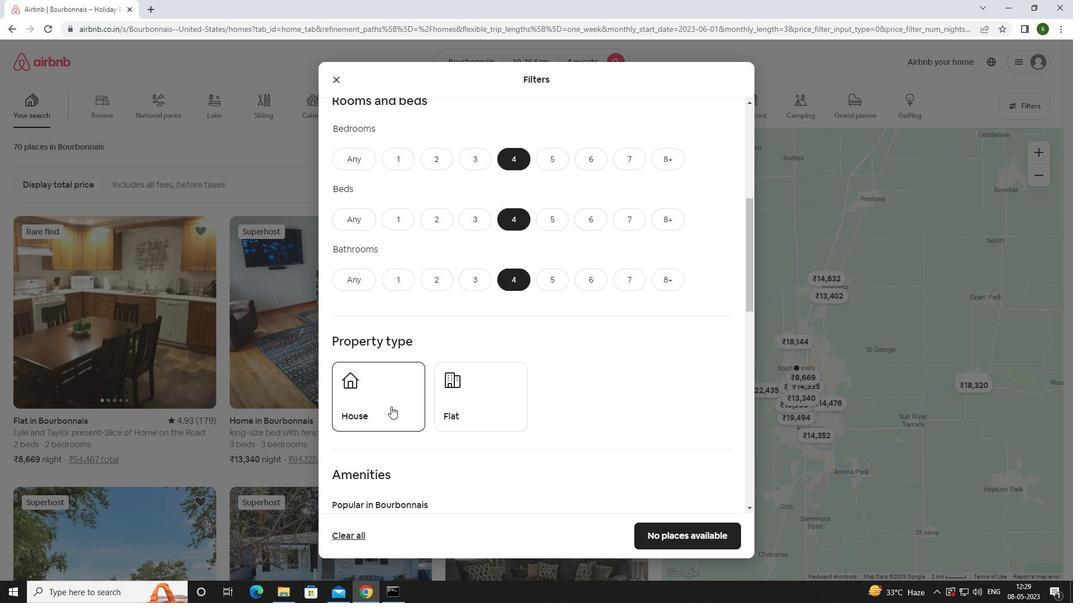 
Action: Mouse pressed left at (469, 395)
Screenshot: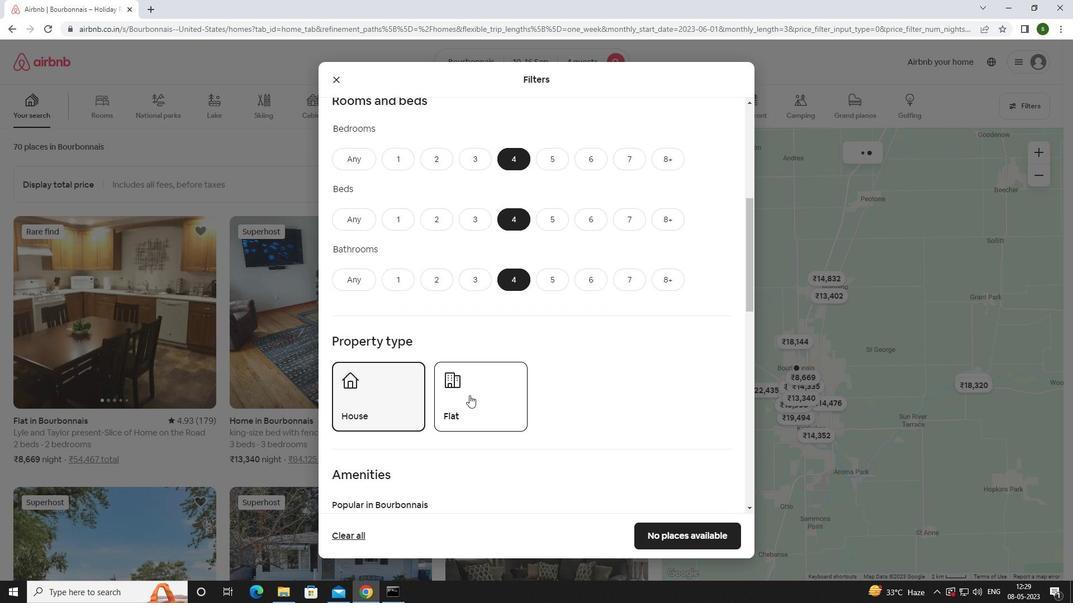 
Action: Mouse scrolled (469, 395) with delta (0, 0)
Screenshot: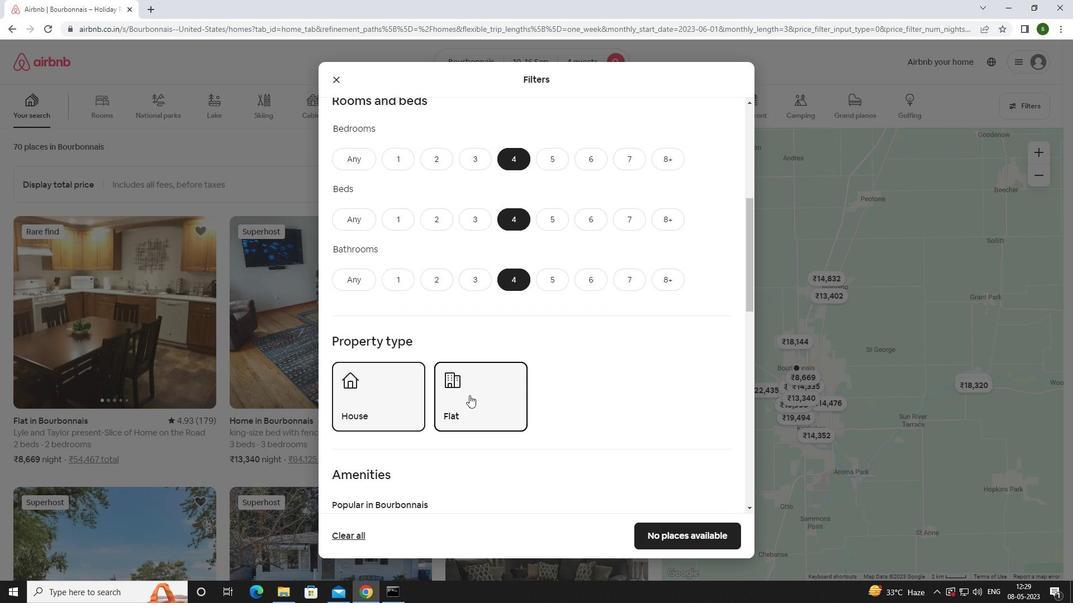 
Action: Mouse scrolled (469, 395) with delta (0, 0)
Screenshot: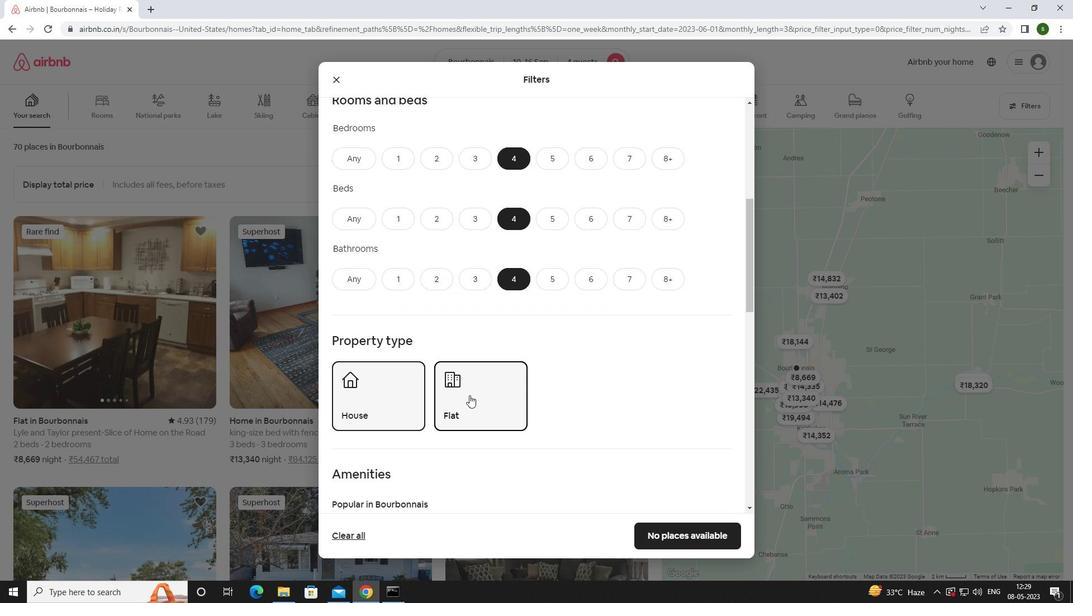 
Action: Mouse scrolled (469, 395) with delta (0, 0)
Screenshot: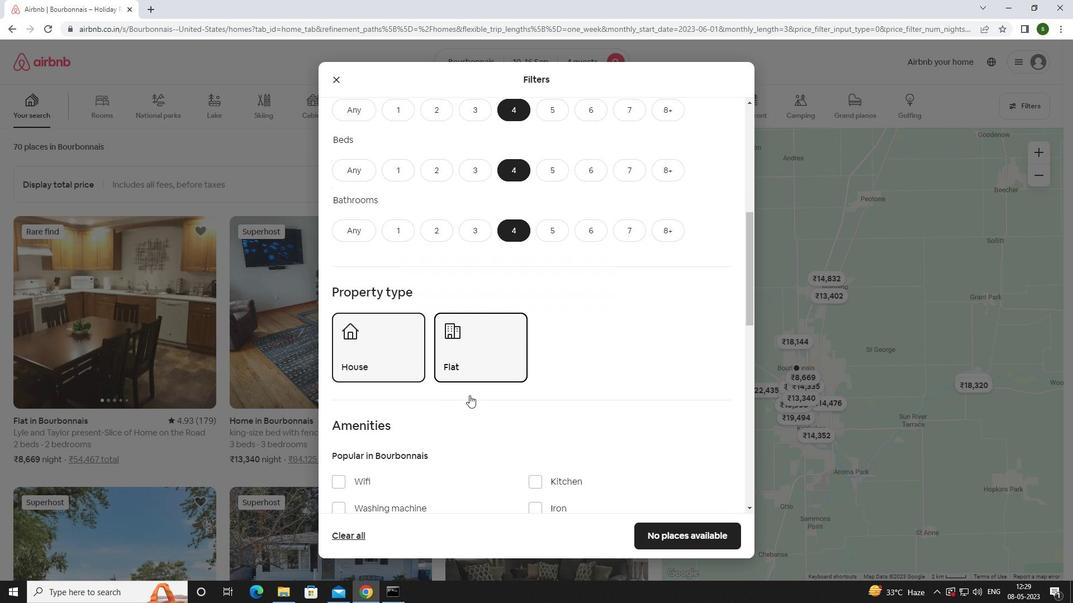 
Action: Mouse moved to (361, 363)
Screenshot: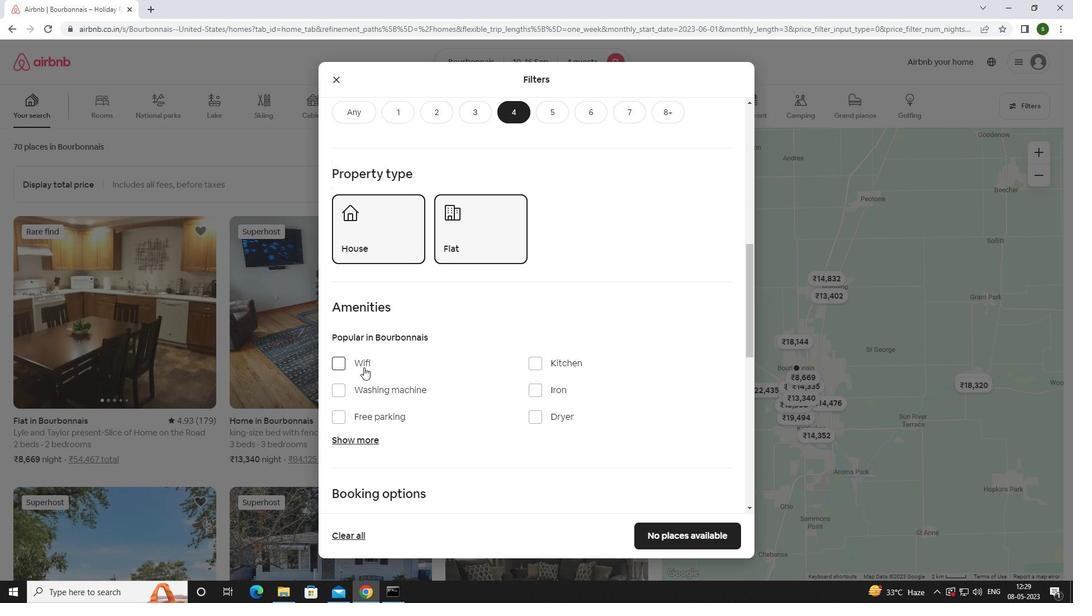 
Action: Mouse pressed left at (361, 363)
Screenshot: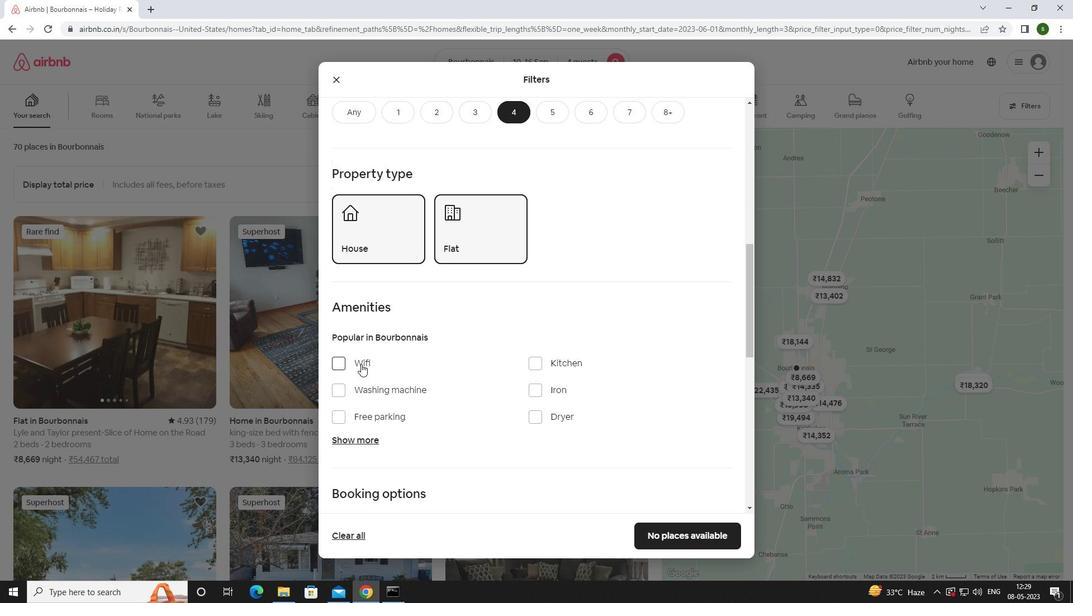 
Action: Mouse moved to (363, 408)
Screenshot: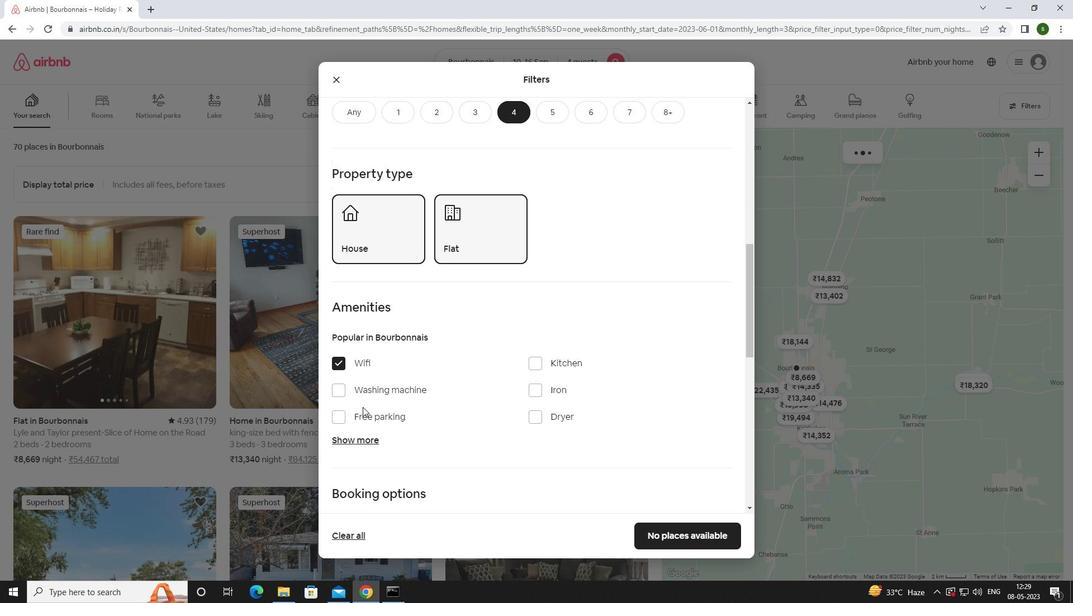 
Action: Mouse pressed left at (363, 408)
Screenshot: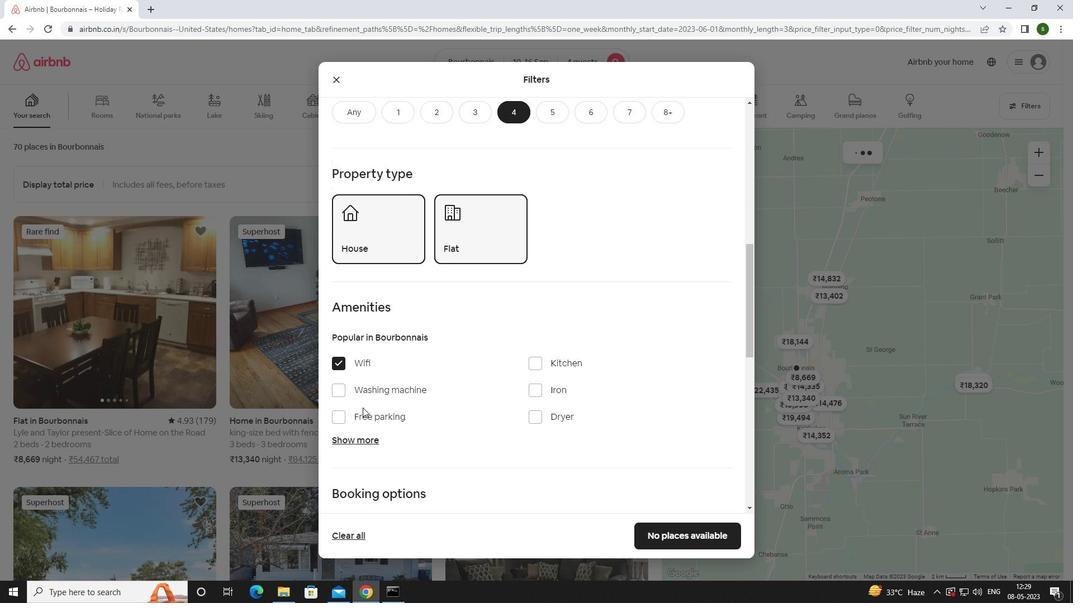 
Action: Mouse moved to (363, 414)
Screenshot: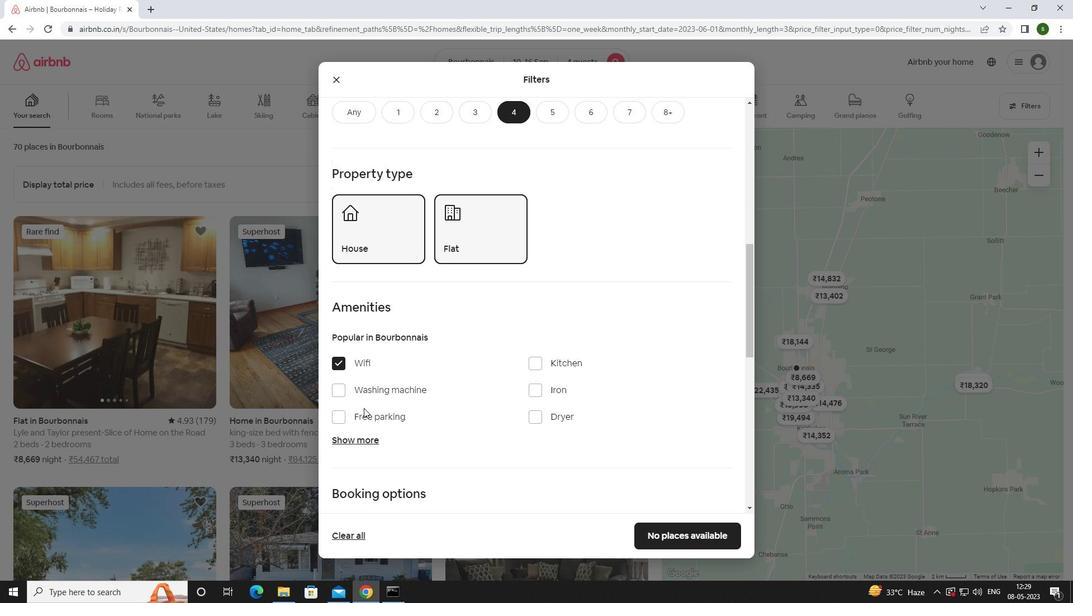 
Action: Mouse pressed left at (363, 414)
Screenshot: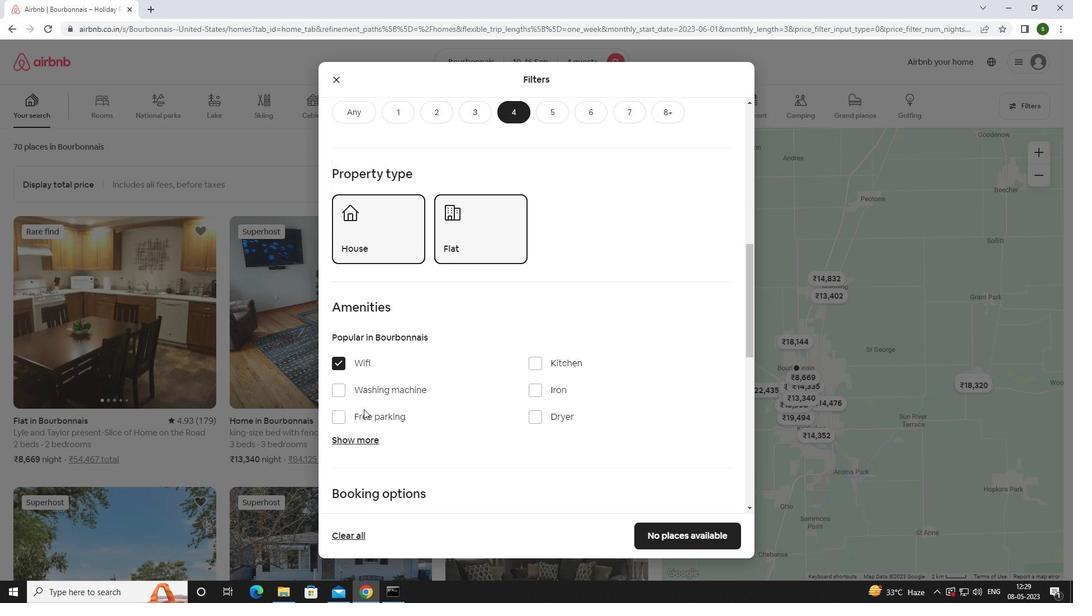 
Action: Mouse moved to (358, 443)
Screenshot: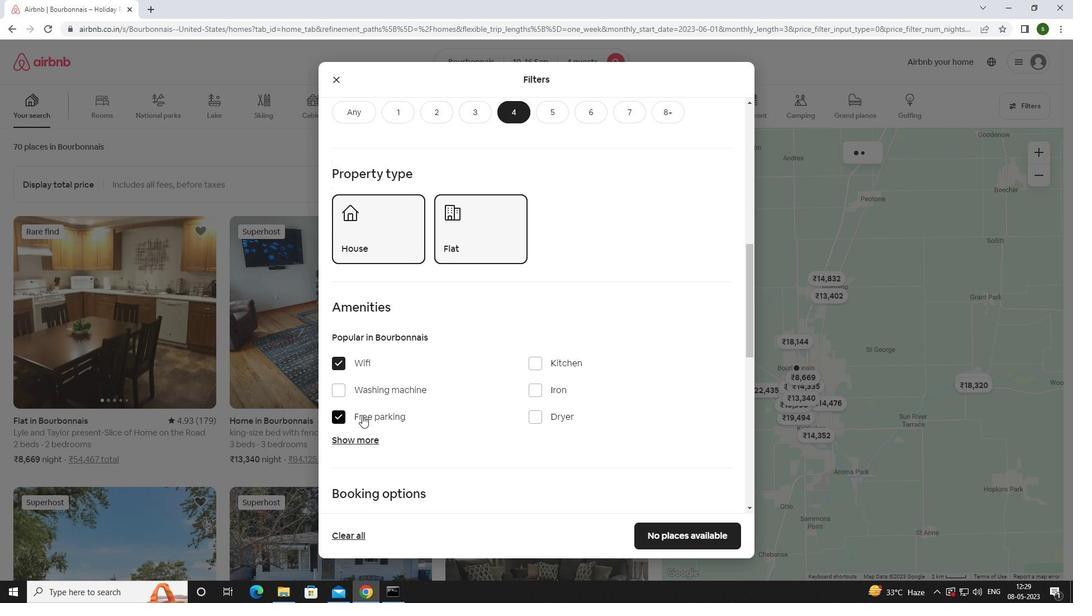 
Action: Mouse pressed left at (358, 443)
Screenshot: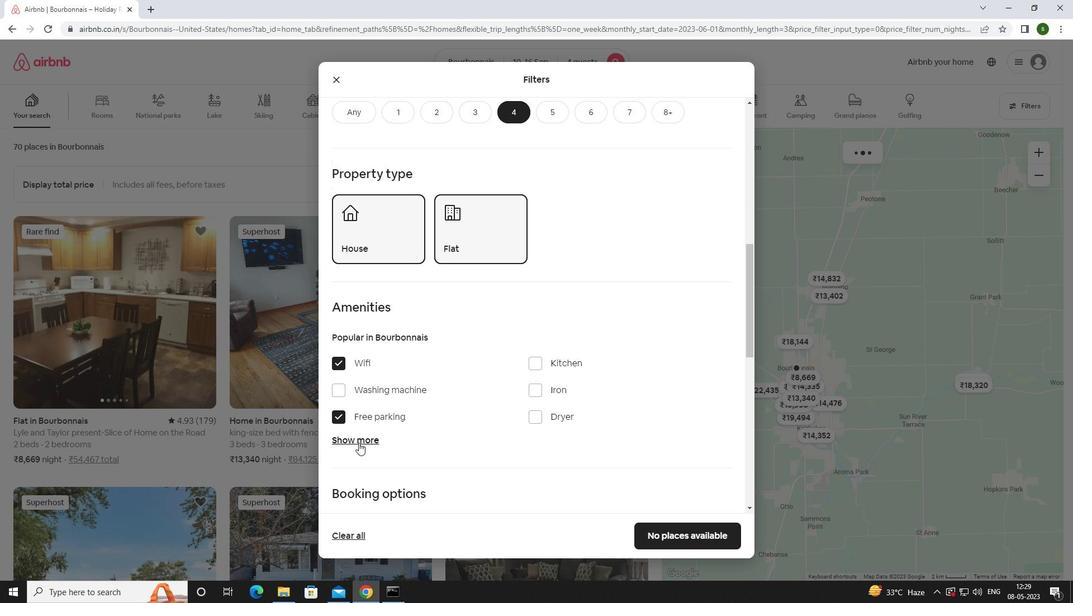 
Action: Mouse moved to (403, 415)
Screenshot: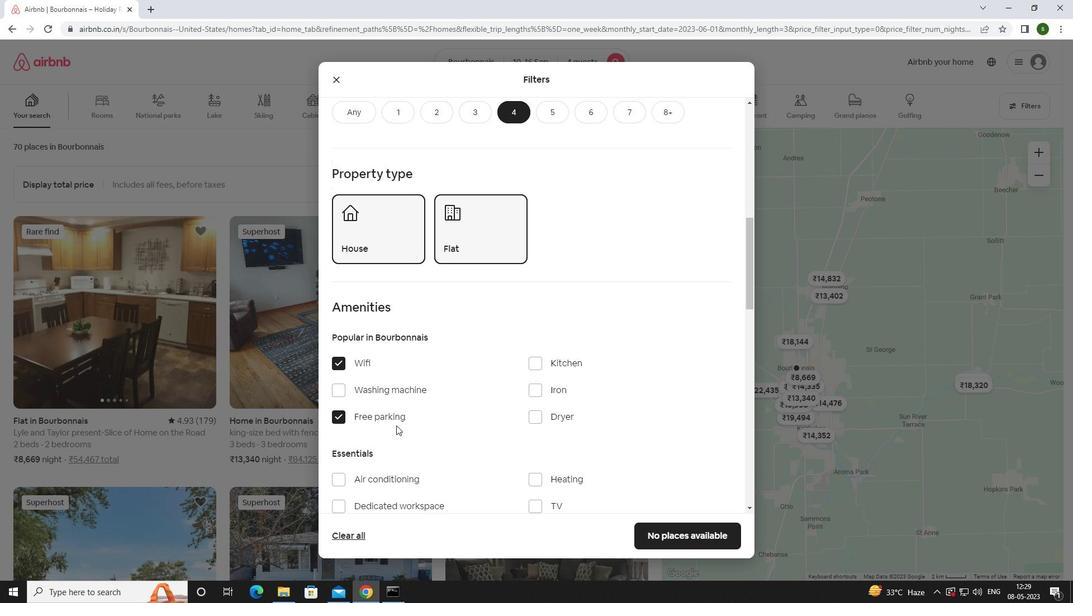 
Action: Mouse scrolled (403, 415) with delta (0, 0)
Screenshot: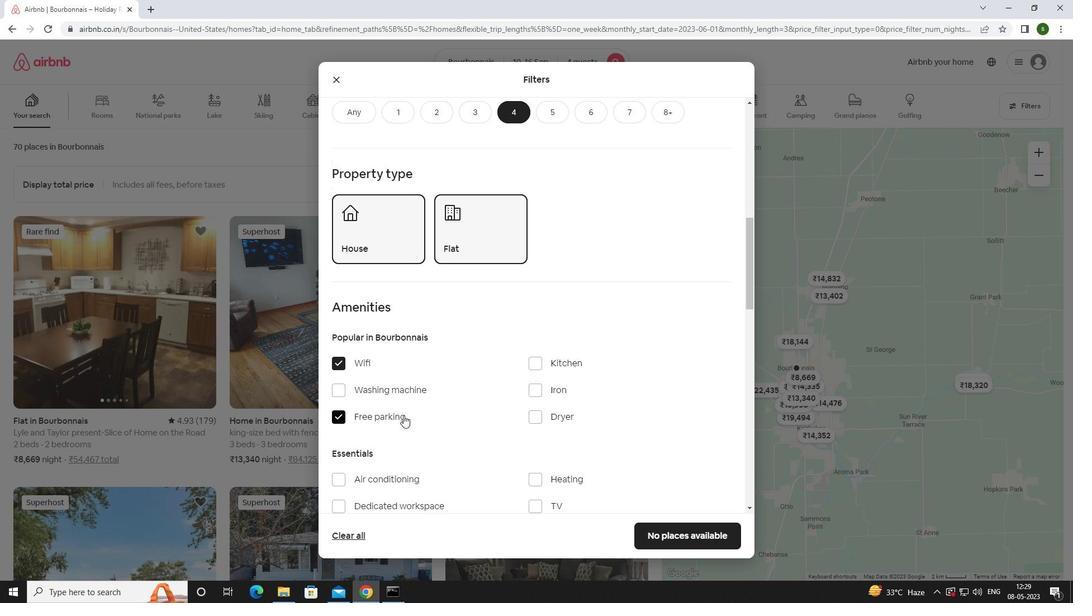 
Action: Mouse scrolled (403, 415) with delta (0, 0)
Screenshot: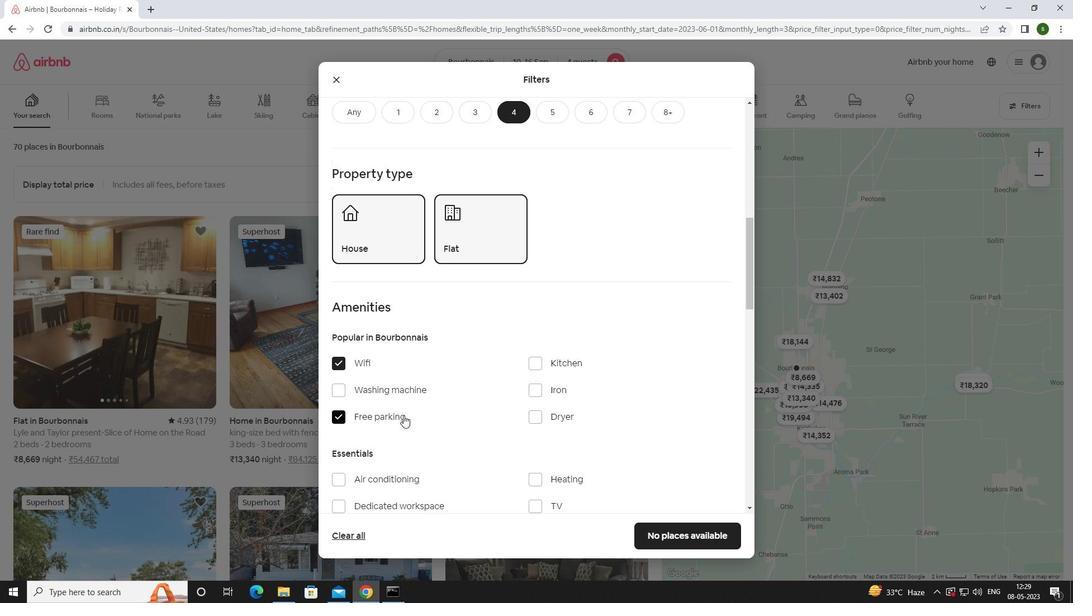 
Action: Mouse scrolled (403, 415) with delta (0, 0)
Screenshot: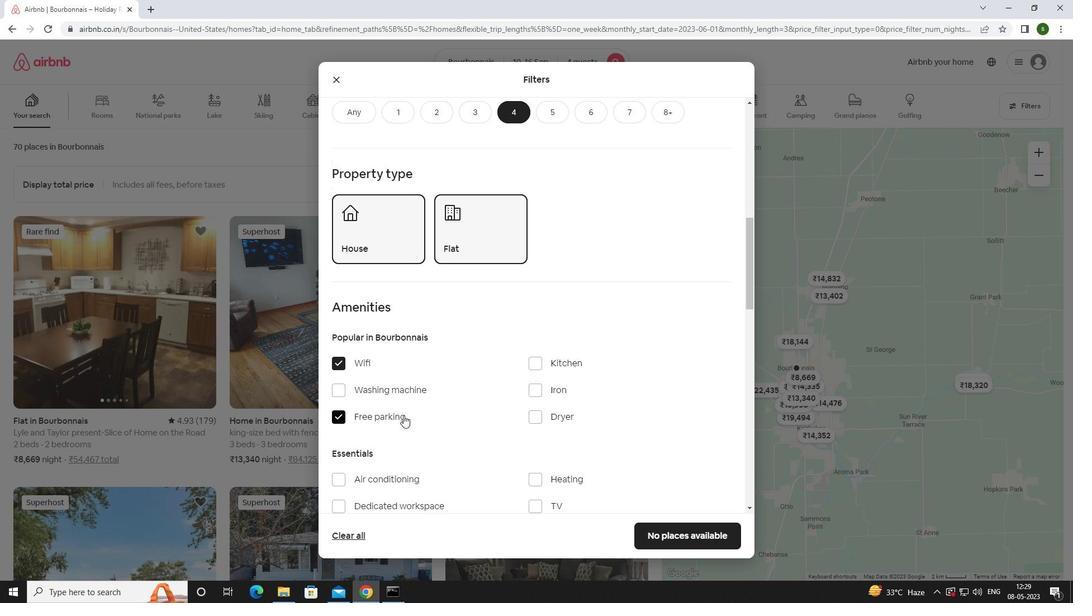 
Action: Mouse scrolled (403, 415) with delta (0, 0)
Screenshot: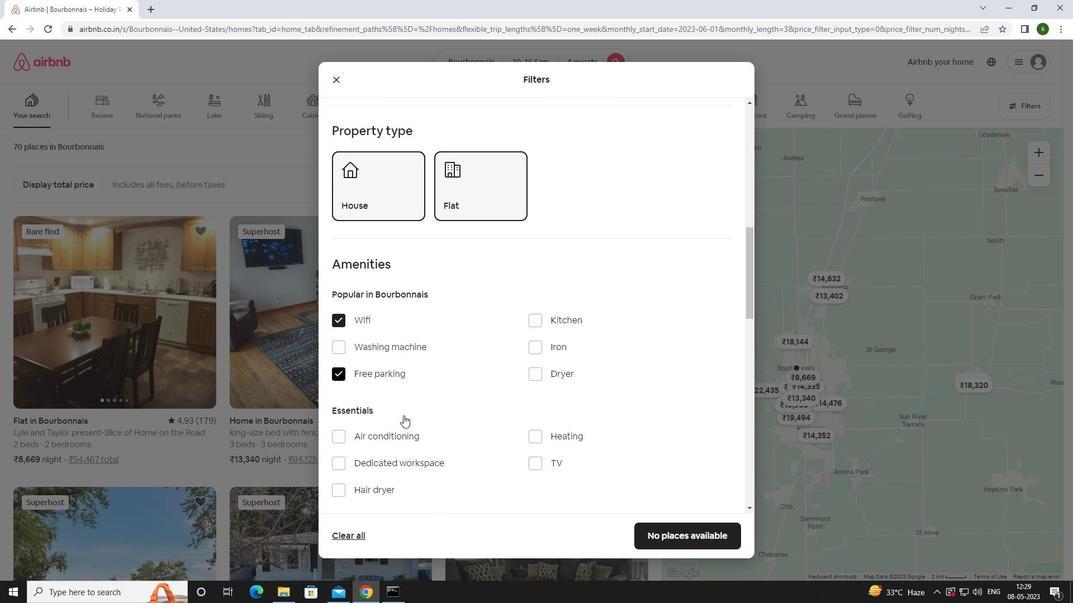 
Action: Mouse moved to (537, 283)
Screenshot: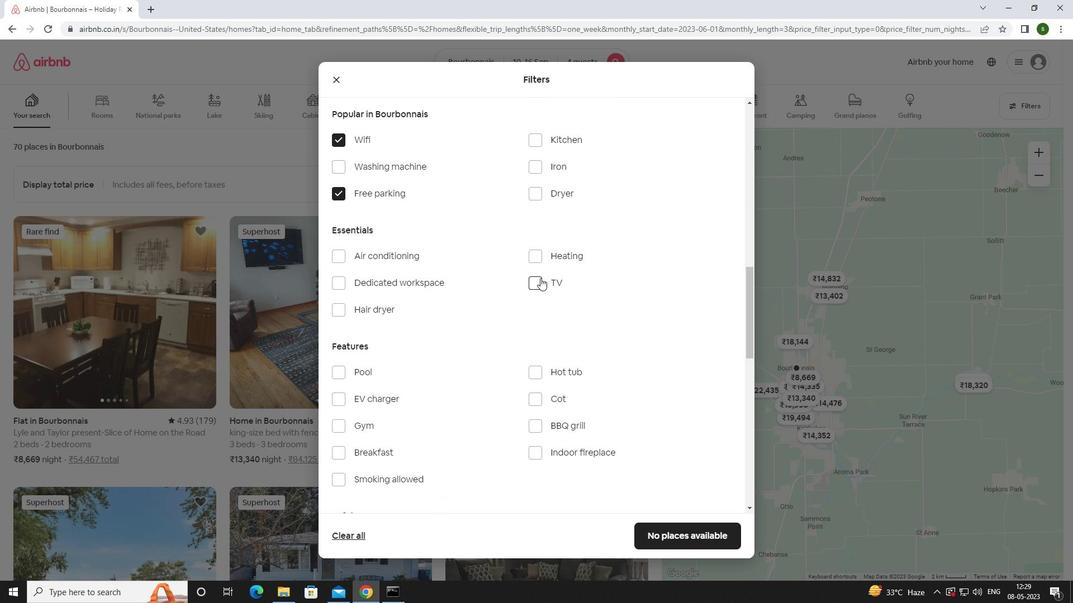 
Action: Mouse pressed left at (537, 283)
Screenshot: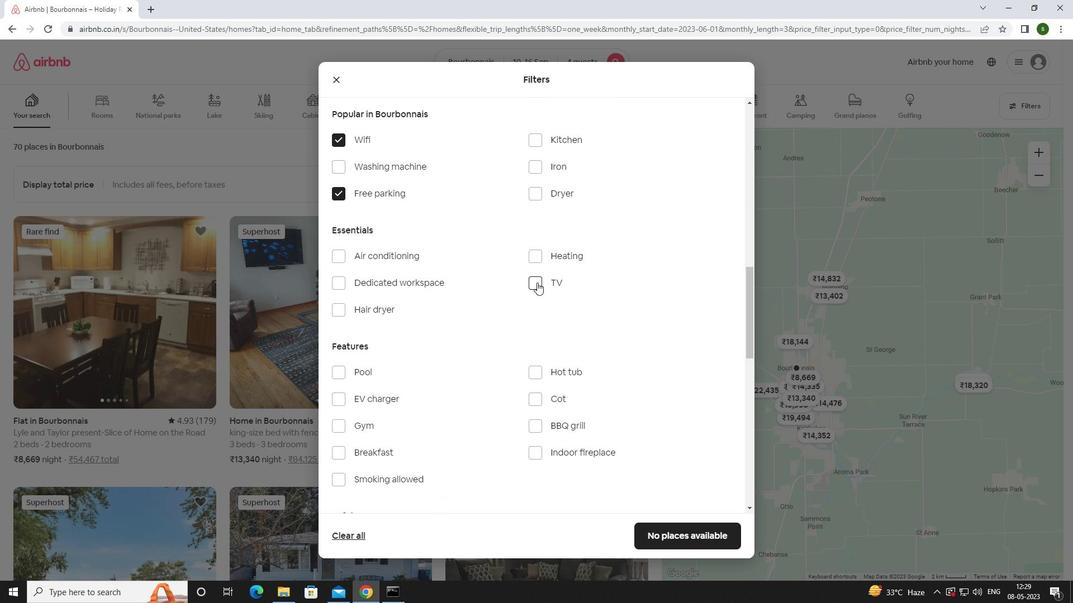 
Action: Mouse moved to (504, 305)
Screenshot: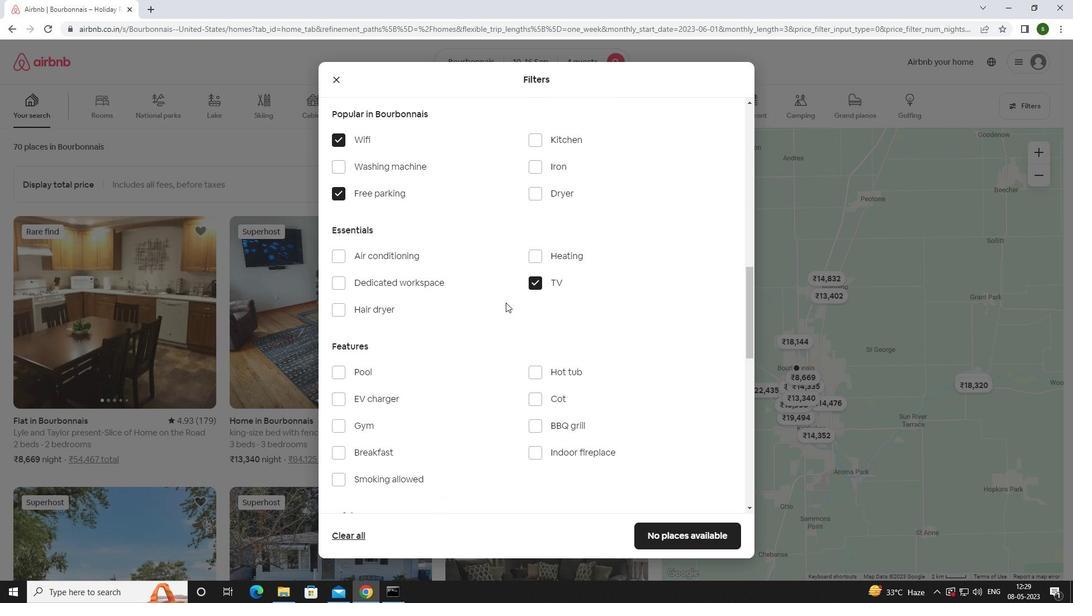 
Action: Mouse scrolled (504, 304) with delta (0, 0)
Screenshot: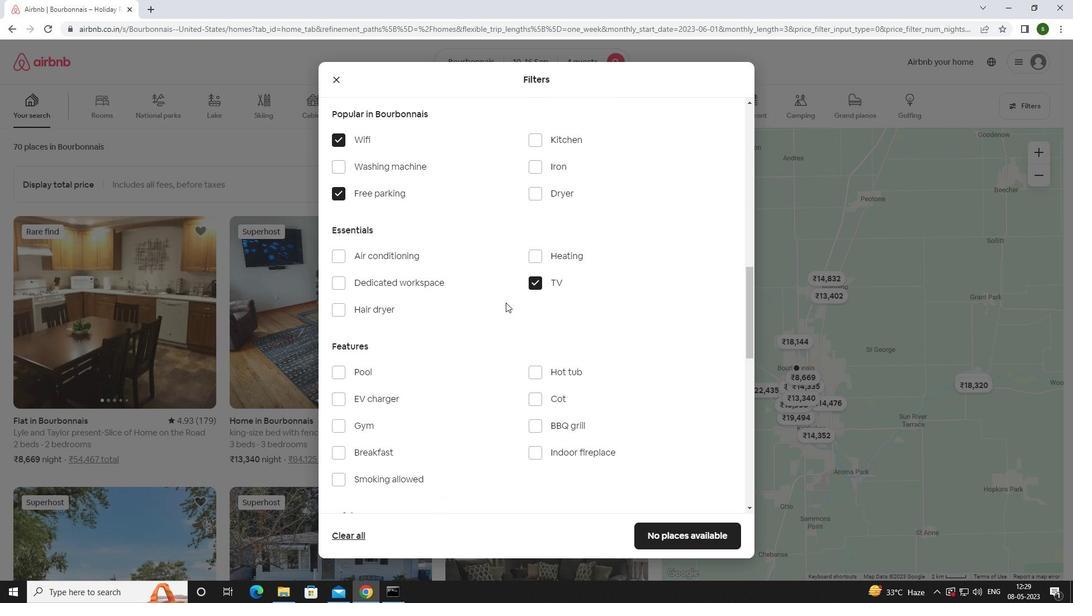 
Action: Mouse moved to (504, 306)
Screenshot: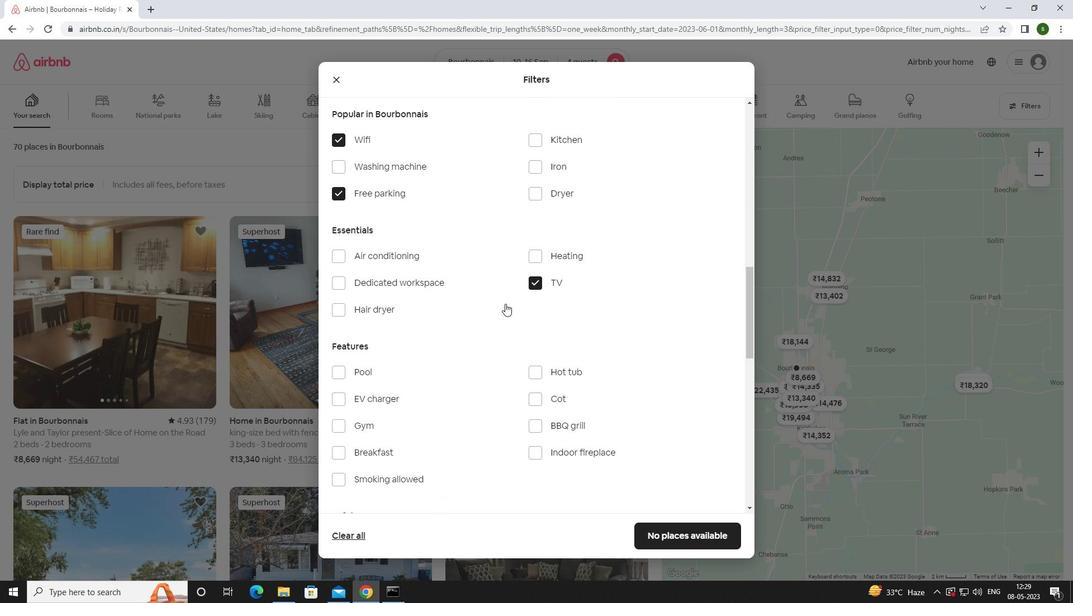 
Action: Mouse scrolled (504, 305) with delta (0, 0)
Screenshot: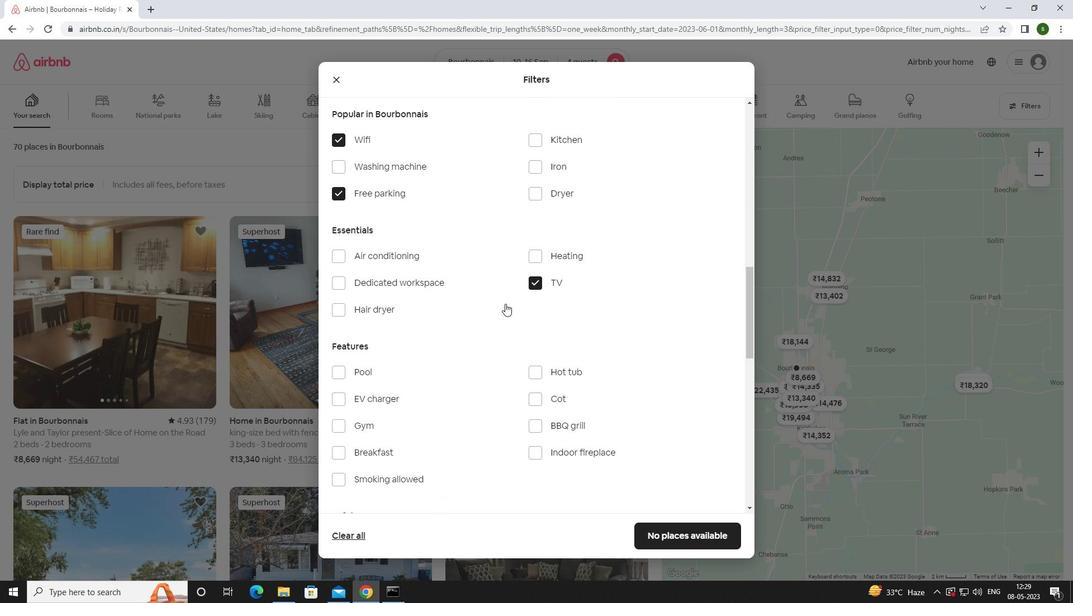 
Action: Mouse moved to (360, 341)
Screenshot: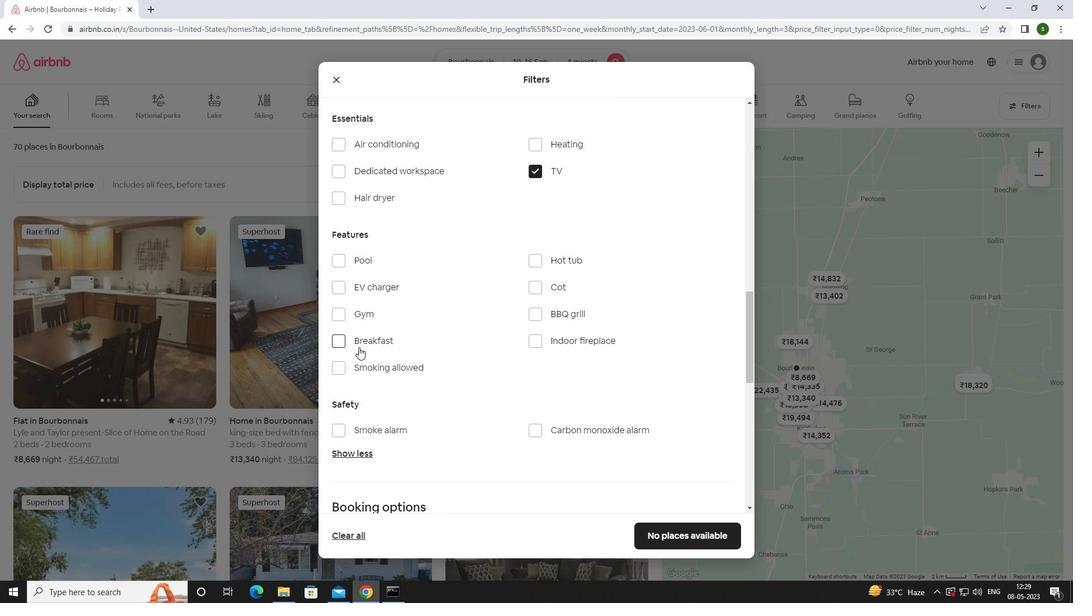 
Action: Mouse pressed left at (360, 341)
Screenshot: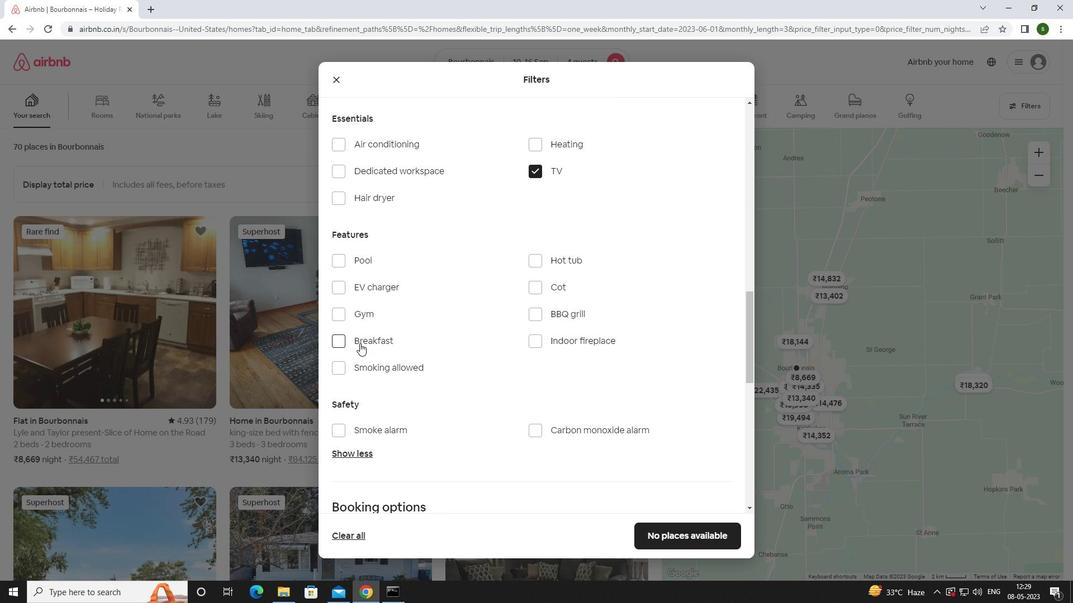 
Action: Mouse moved to (360, 302)
Screenshot: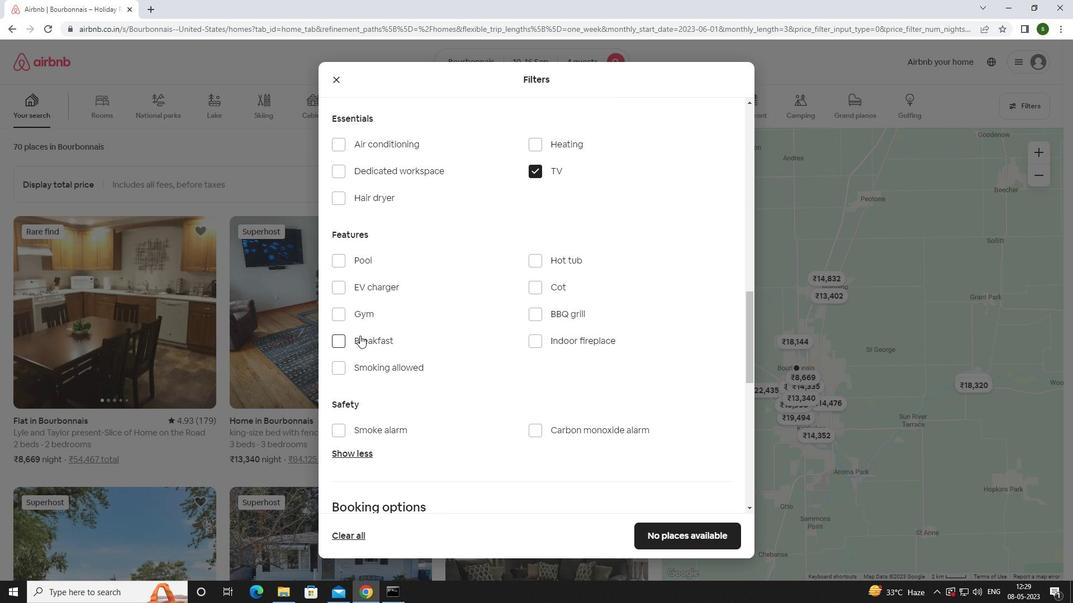 
Action: Mouse pressed left at (360, 302)
Screenshot: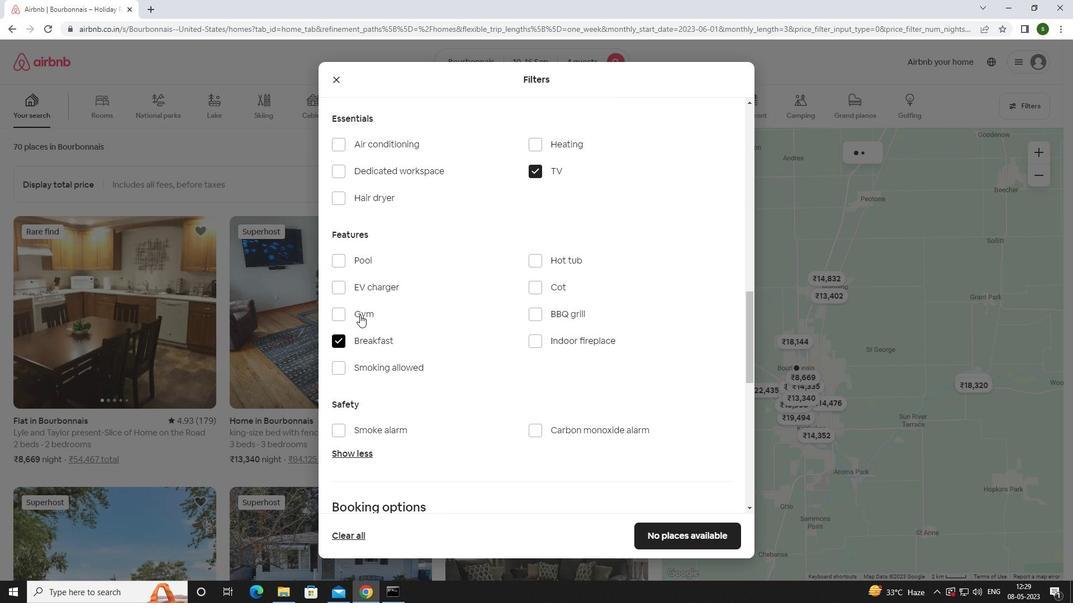 
Action: Mouse moved to (361, 313)
Screenshot: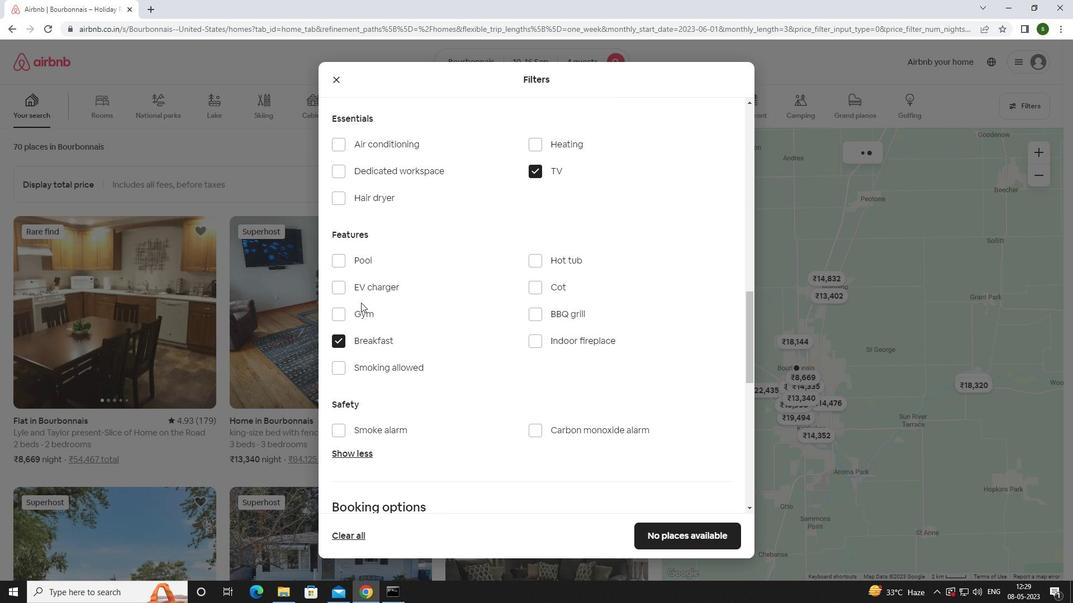 
Action: Mouse pressed left at (361, 313)
Screenshot: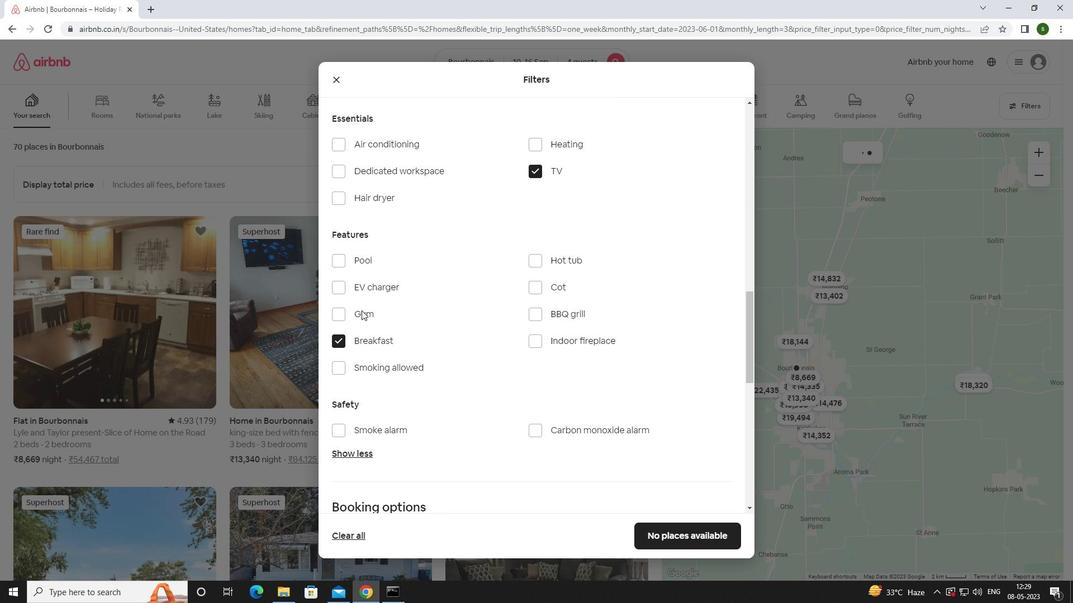 
Action: Mouse moved to (480, 369)
Screenshot: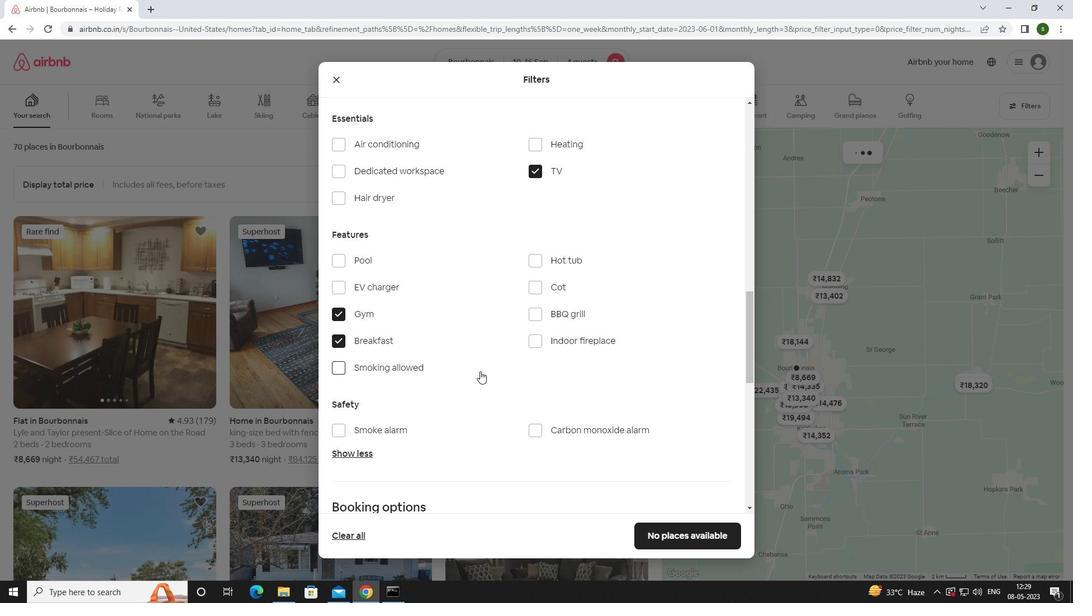 
Action: Mouse scrolled (480, 369) with delta (0, 0)
Screenshot: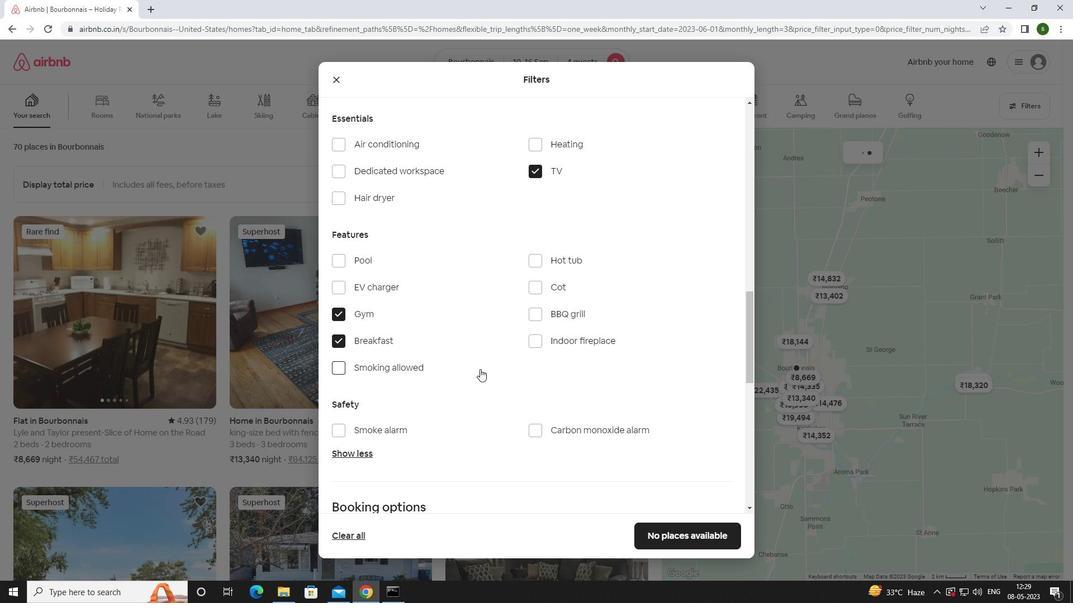 
Action: Mouse scrolled (480, 369) with delta (0, 0)
Screenshot: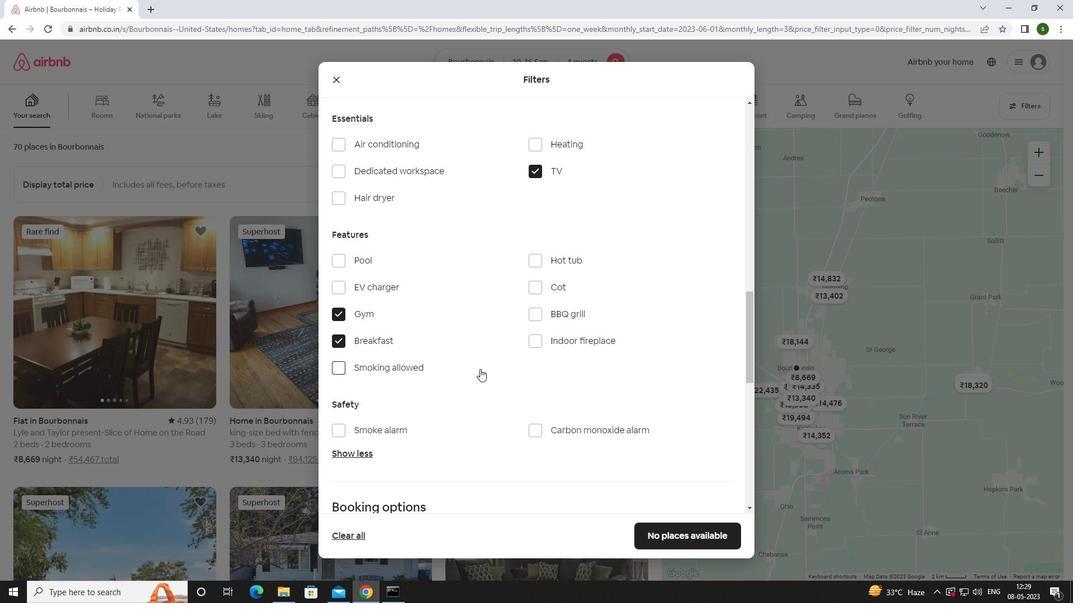 
Action: Mouse scrolled (480, 369) with delta (0, 0)
Screenshot: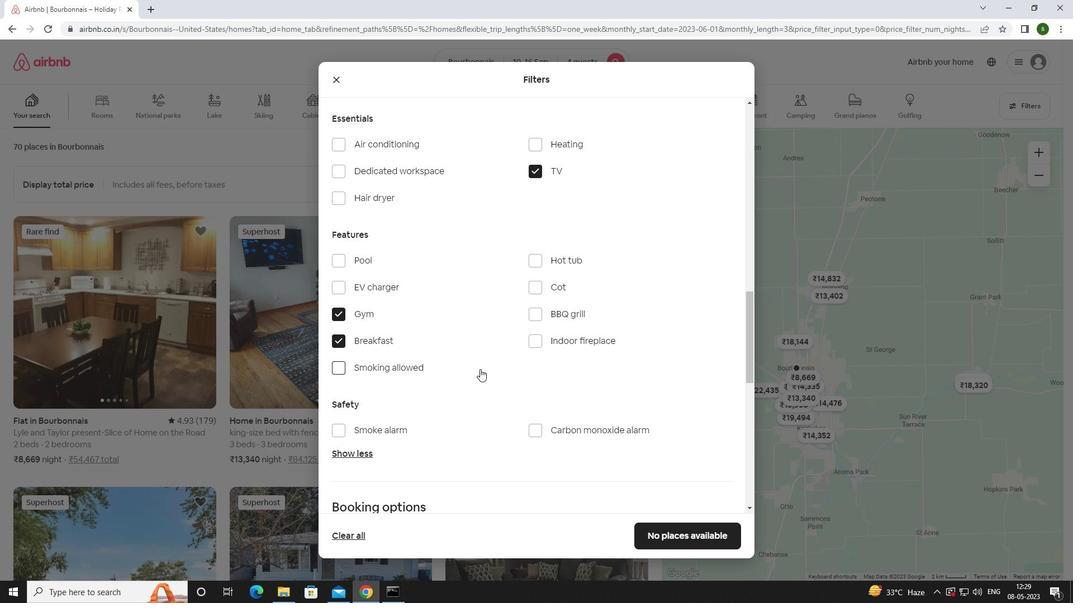 
Action: Mouse scrolled (480, 369) with delta (0, 0)
Screenshot: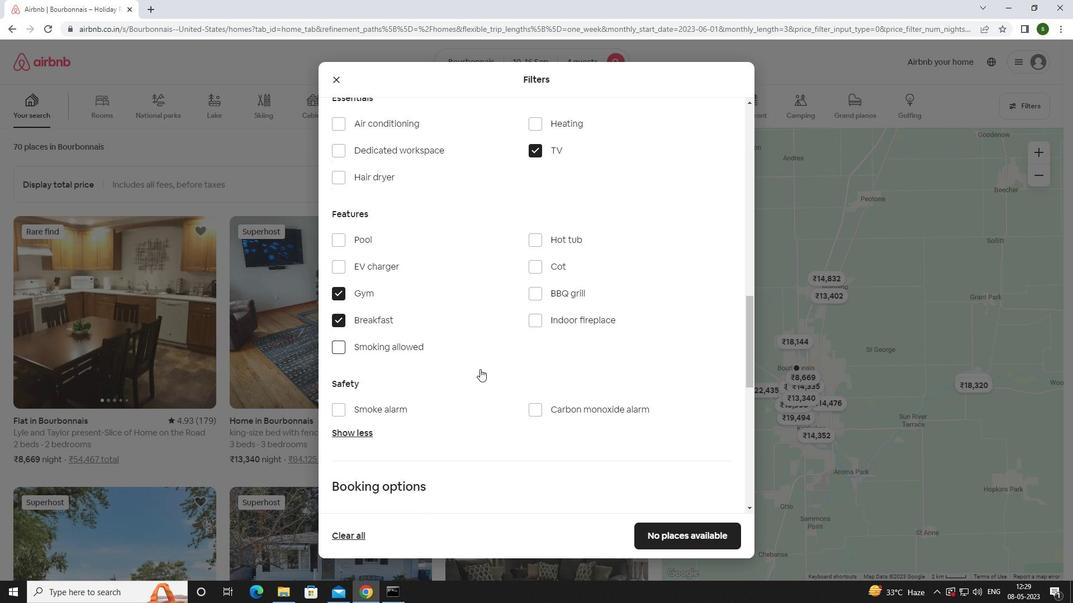 
Action: Mouse scrolled (480, 369) with delta (0, 0)
Screenshot: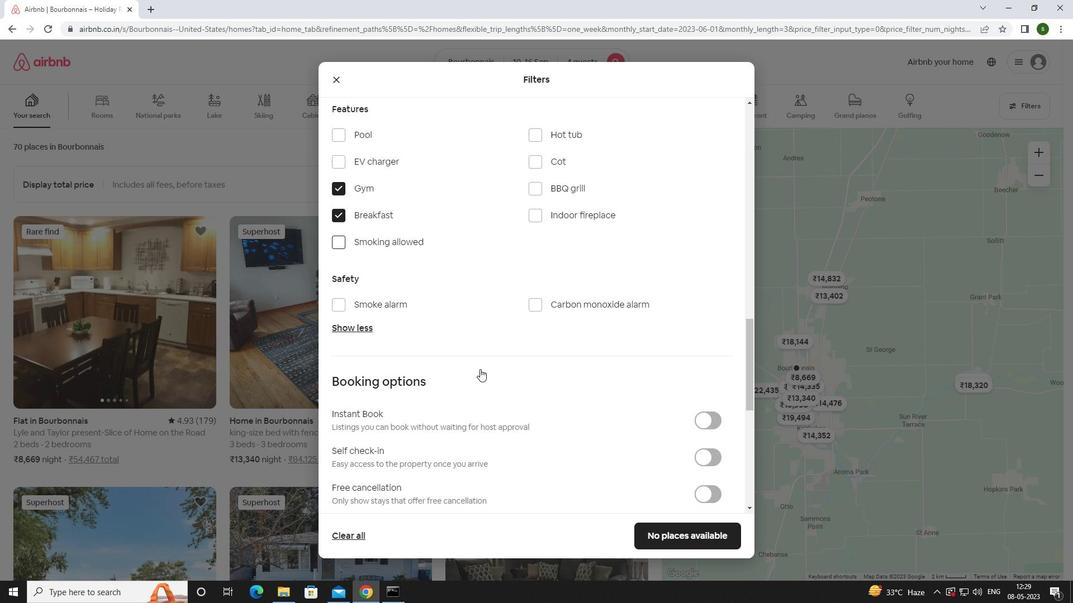 
Action: Mouse scrolled (480, 369) with delta (0, 0)
Screenshot: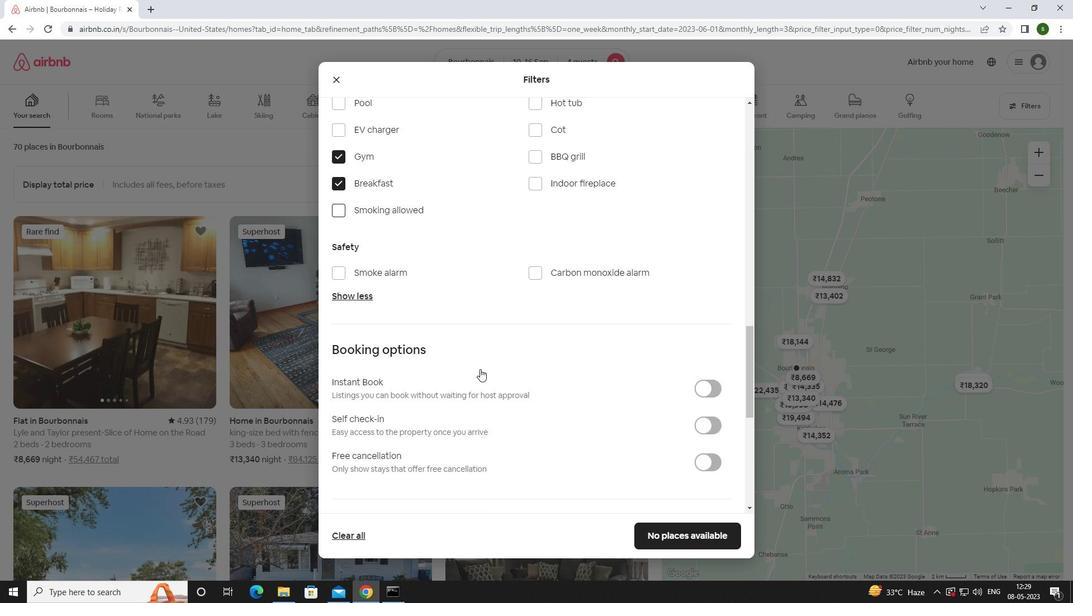 
Action: Mouse moved to (702, 241)
Screenshot: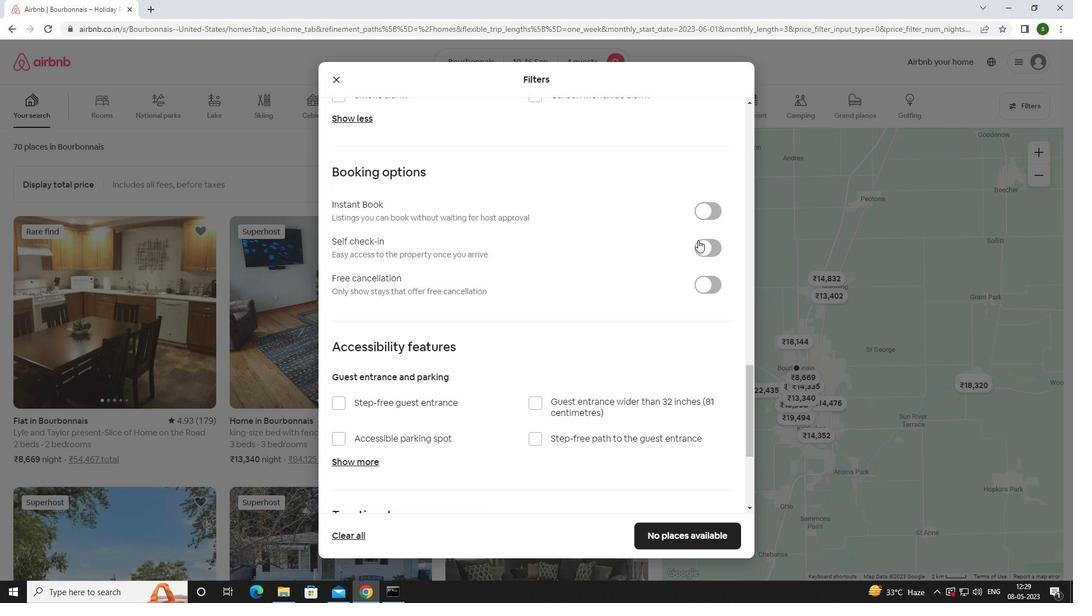 
Action: Mouse pressed left at (702, 241)
Screenshot: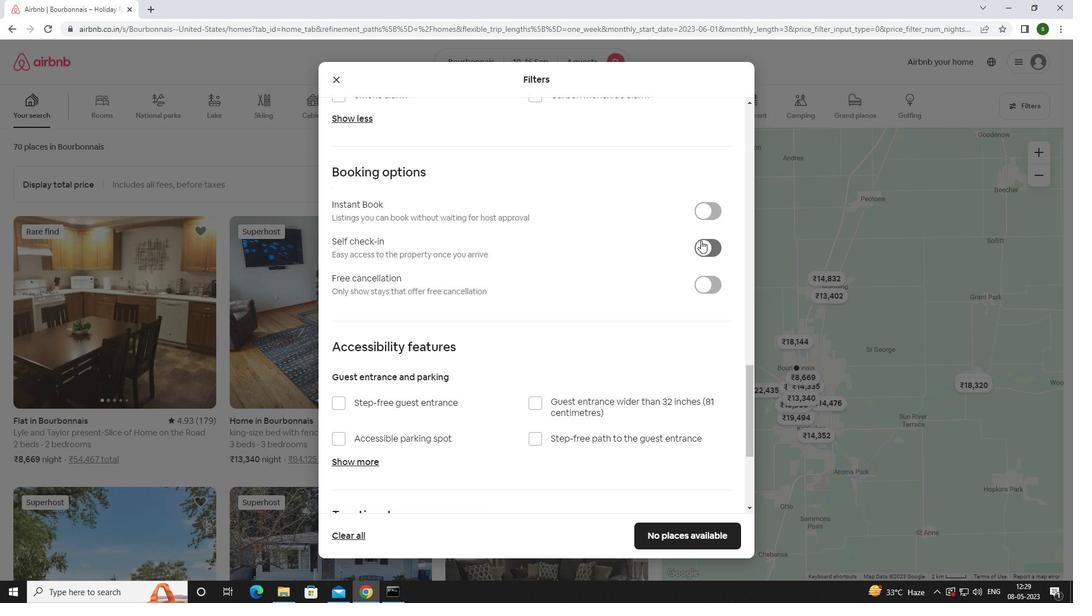 
Action: Mouse moved to (573, 274)
Screenshot: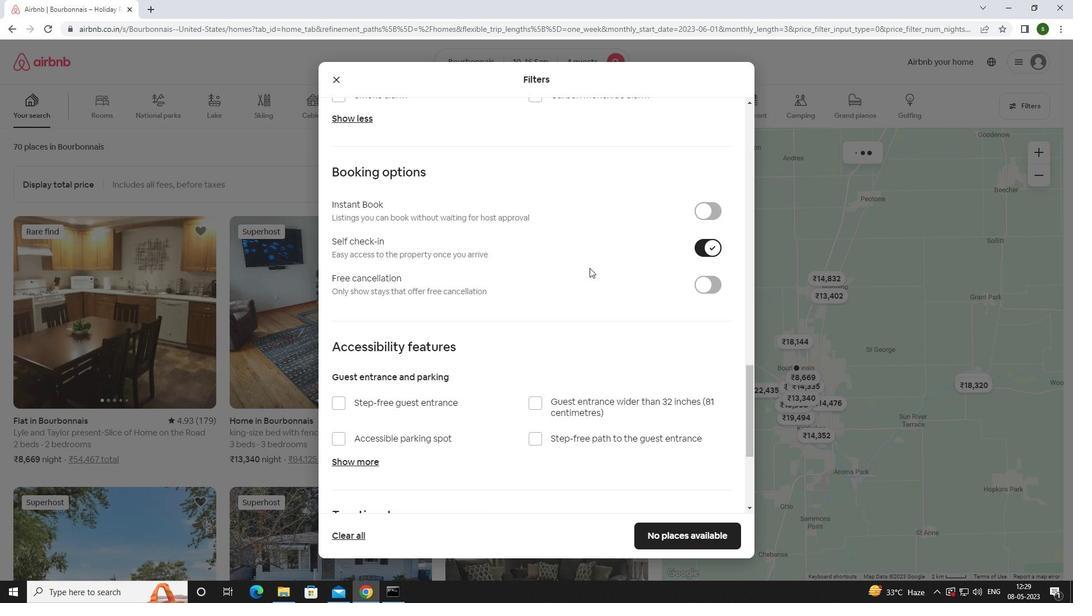 
Action: Mouse scrolled (573, 273) with delta (0, 0)
Screenshot: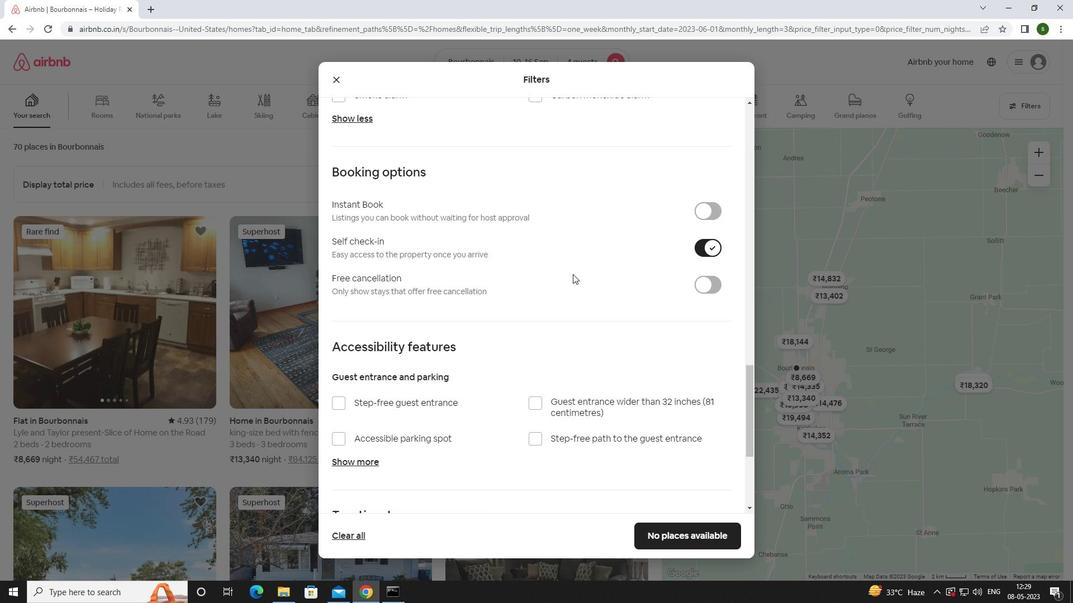 
Action: Mouse moved to (571, 275)
Screenshot: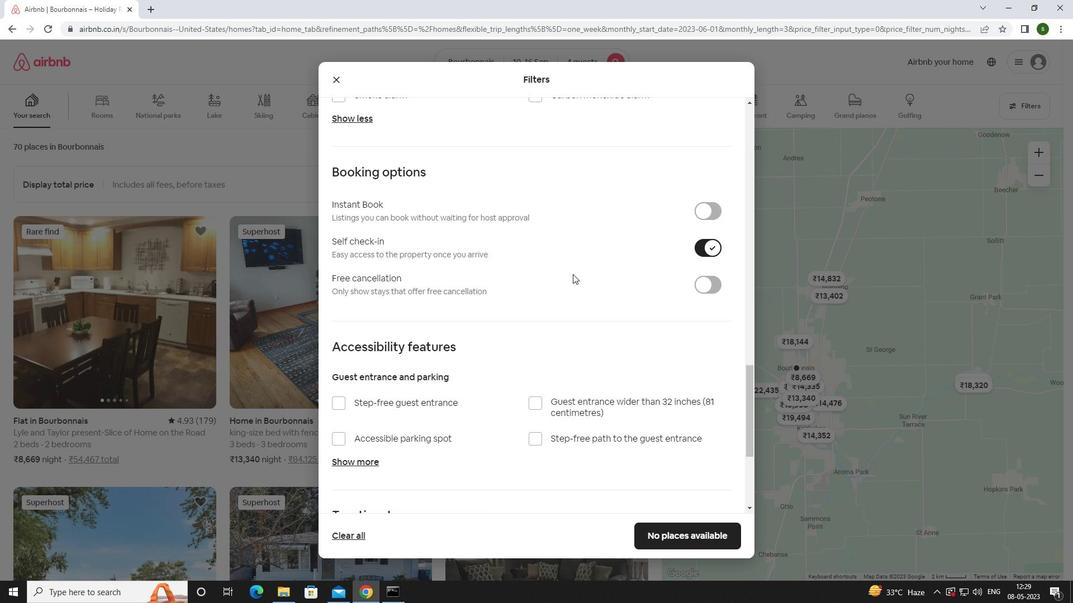 
Action: Mouse scrolled (571, 275) with delta (0, 0)
Screenshot: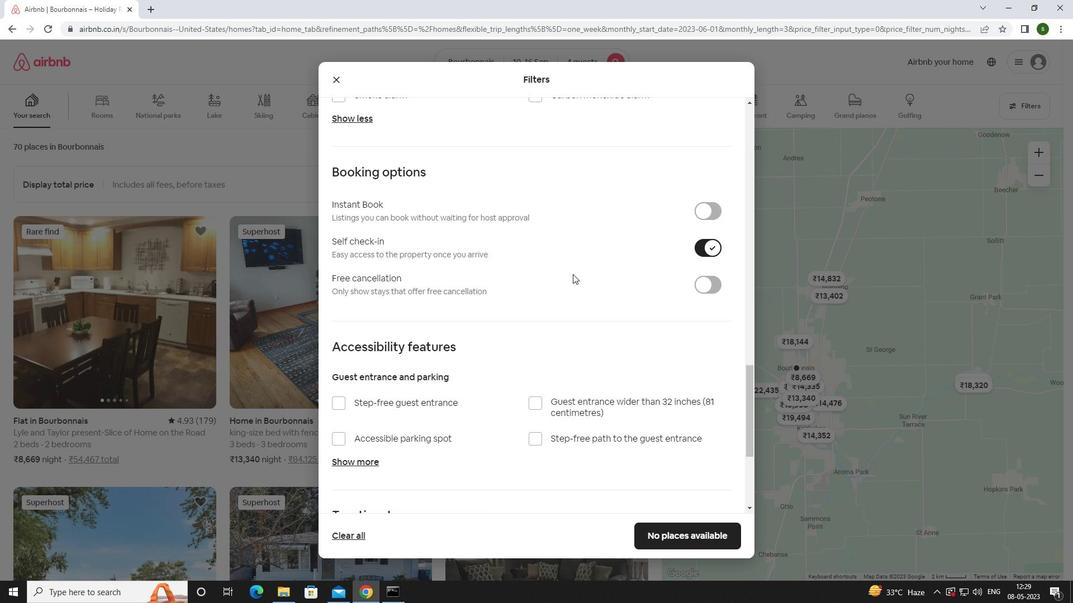 
Action: Mouse moved to (570, 276)
Screenshot: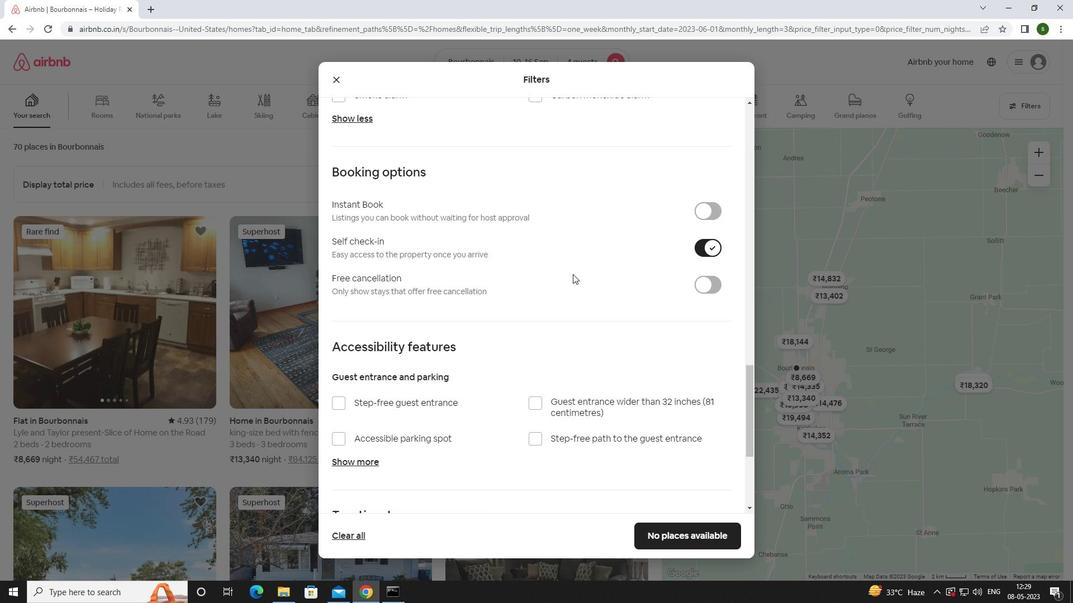 
Action: Mouse scrolled (570, 275) with delta (0, 0)
Screenshot: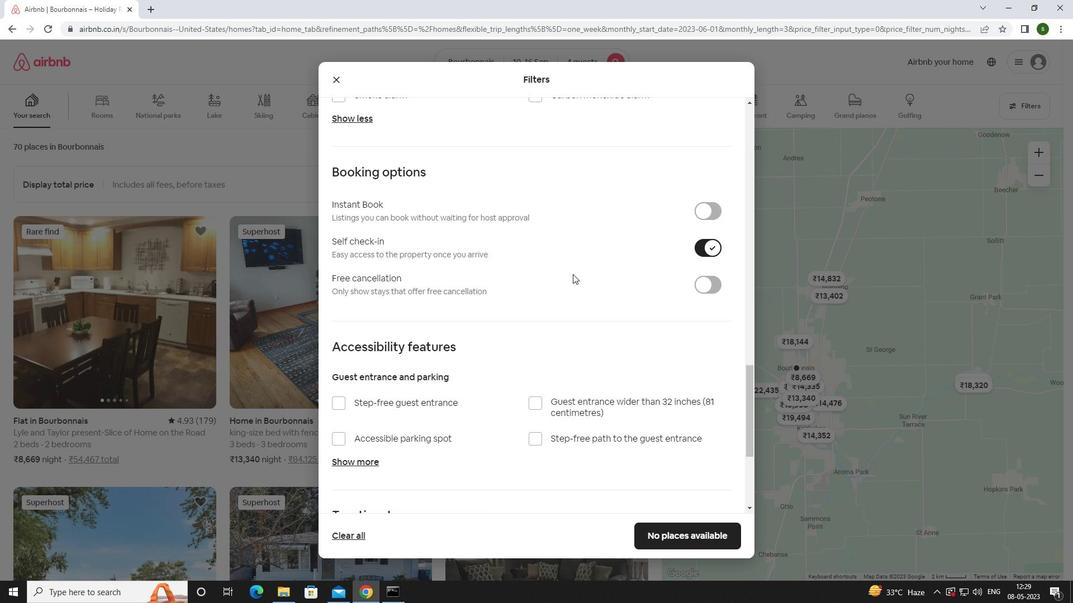 
Action: Mouse moved to (570, 276)
Screenshot: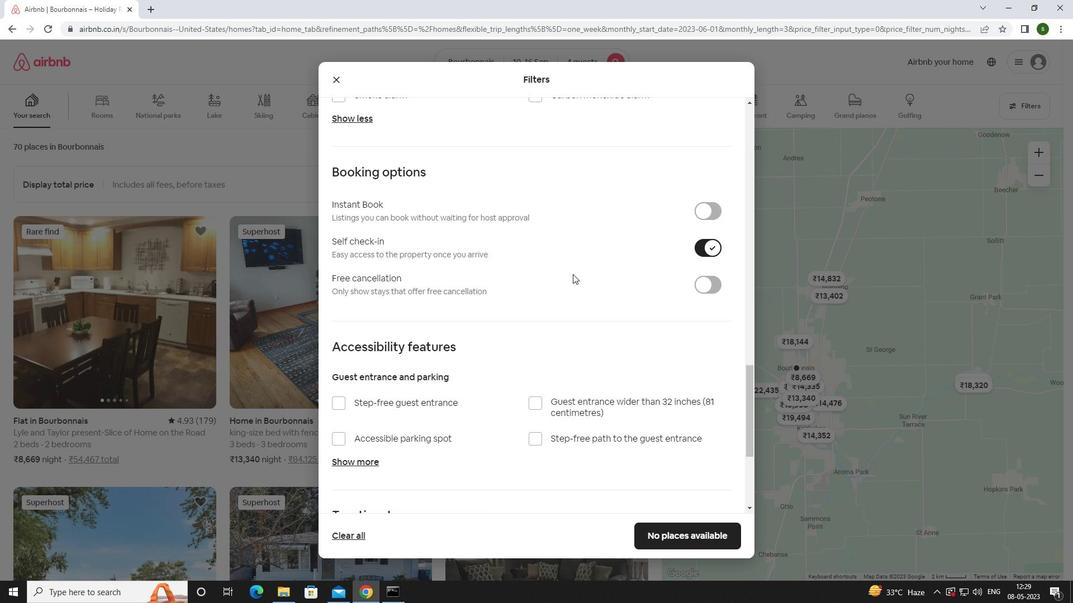 
Action: Mouse scrolled (570, 275) with delta (0, 0)
Screenshot: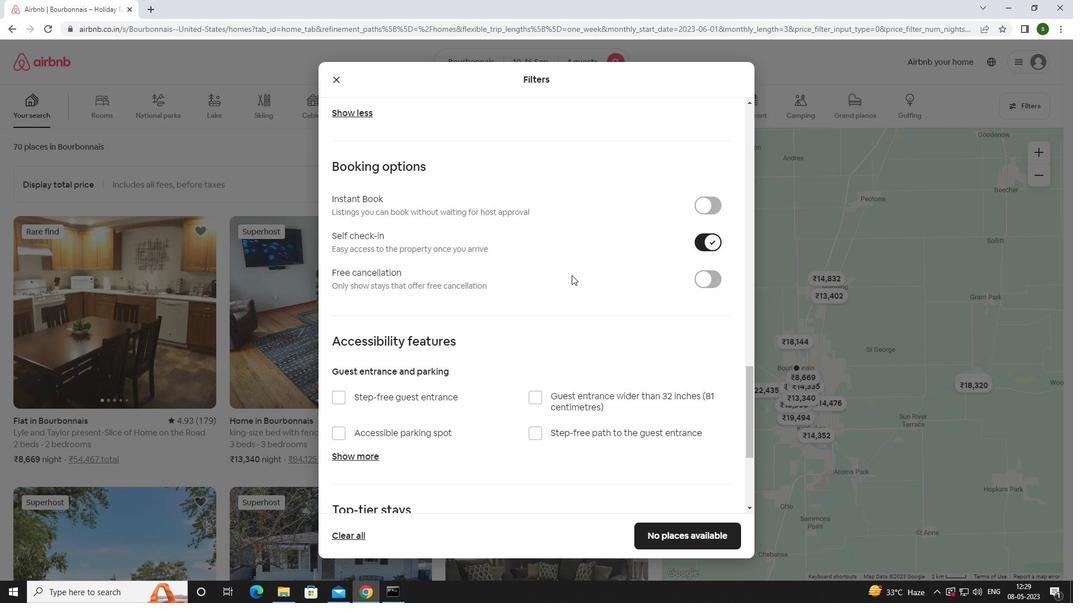 
Action: Mouse scrolled (570, 275) with delta (0, 0)
Screenshot: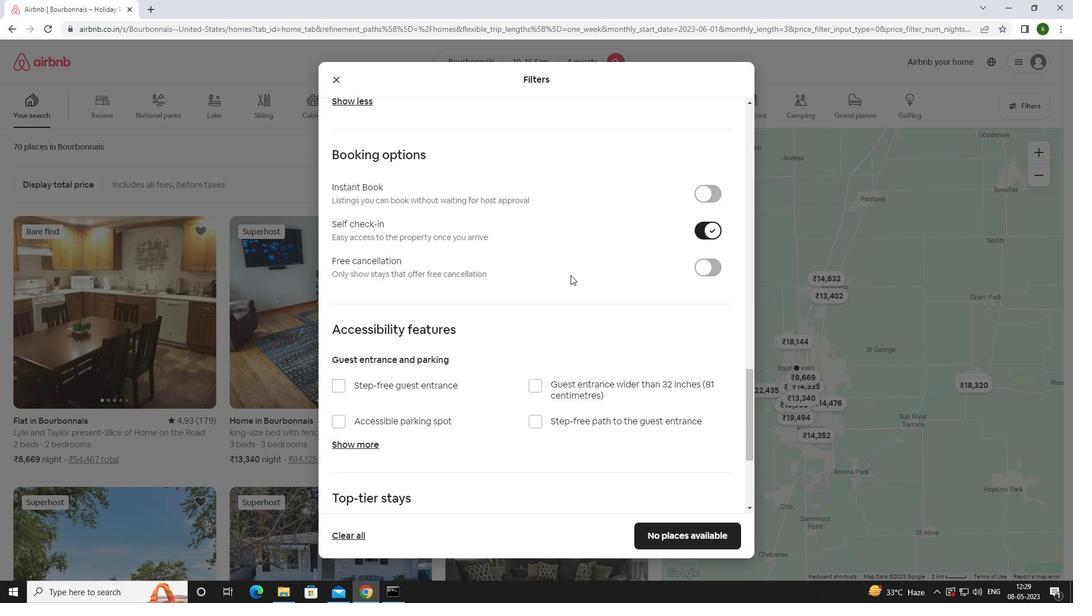 
Action: Mouse scrolled (570, 275) with delta (0, 0)
Screenshot: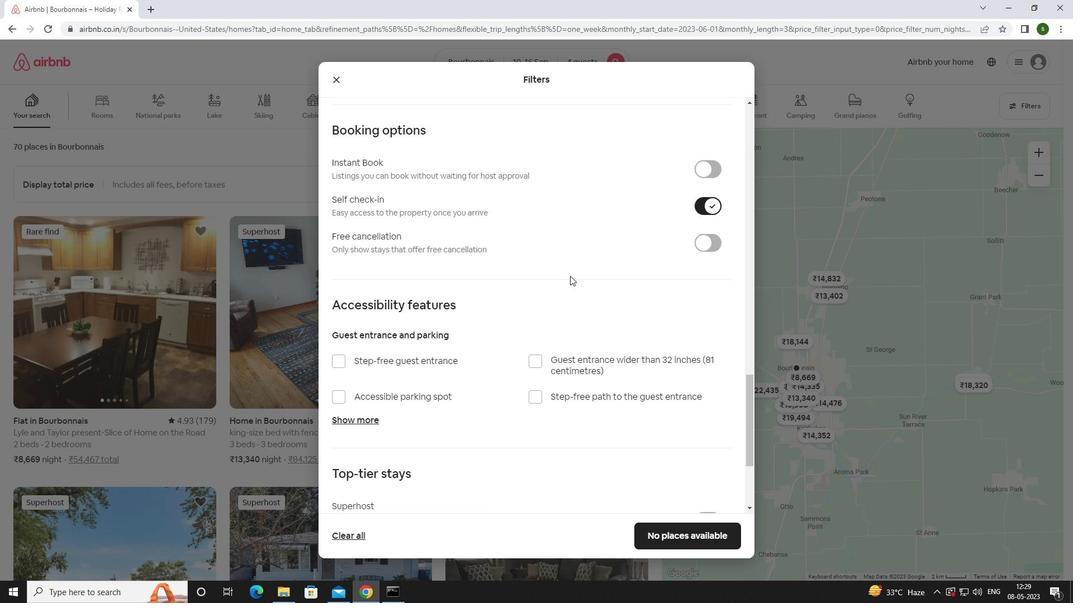 
Action: Mouse moved to (368, 448)
Screenshot: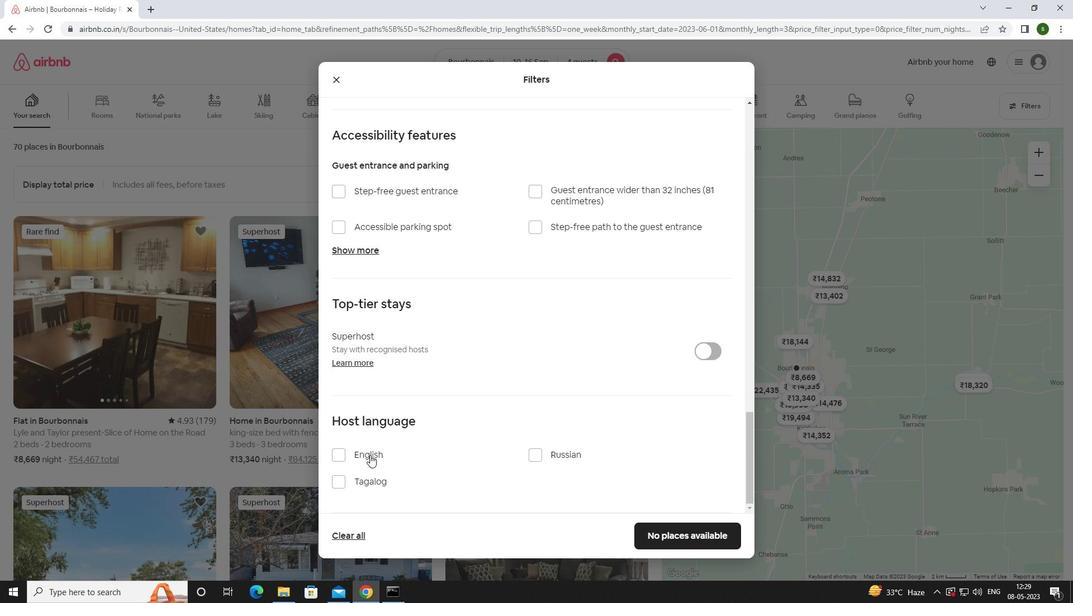 
Action: Mouse pressed left at (368, 448)
Screenshot: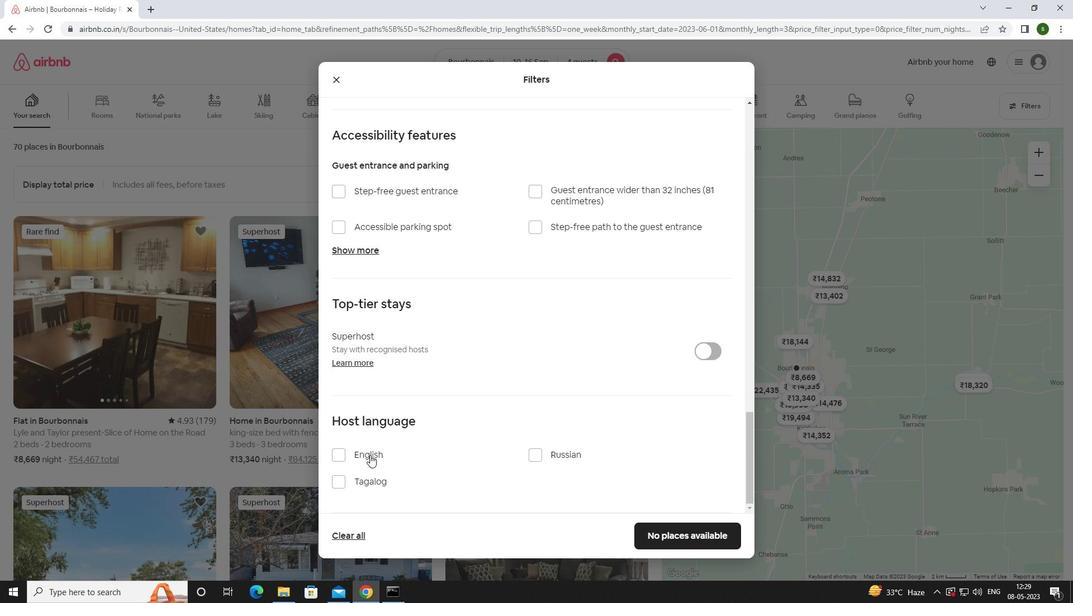 
Action: Mouse moved to (653, 534)
Screenshot: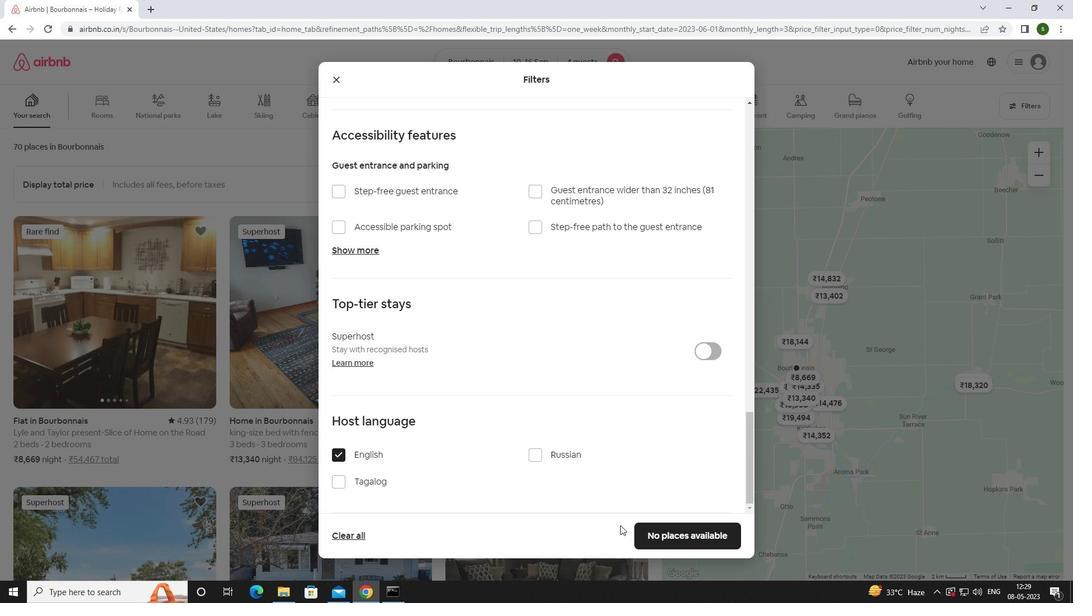 
Action: Mouse pressed left at (653, 534)
Screenshot: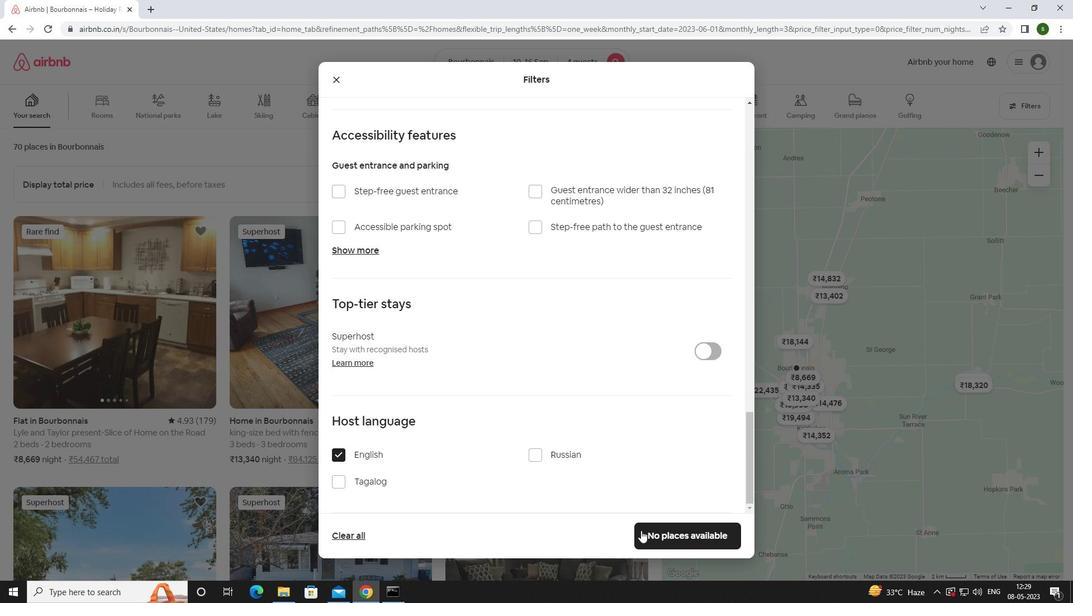 
Action: Mouse moved to (451, 434)
Screenshot: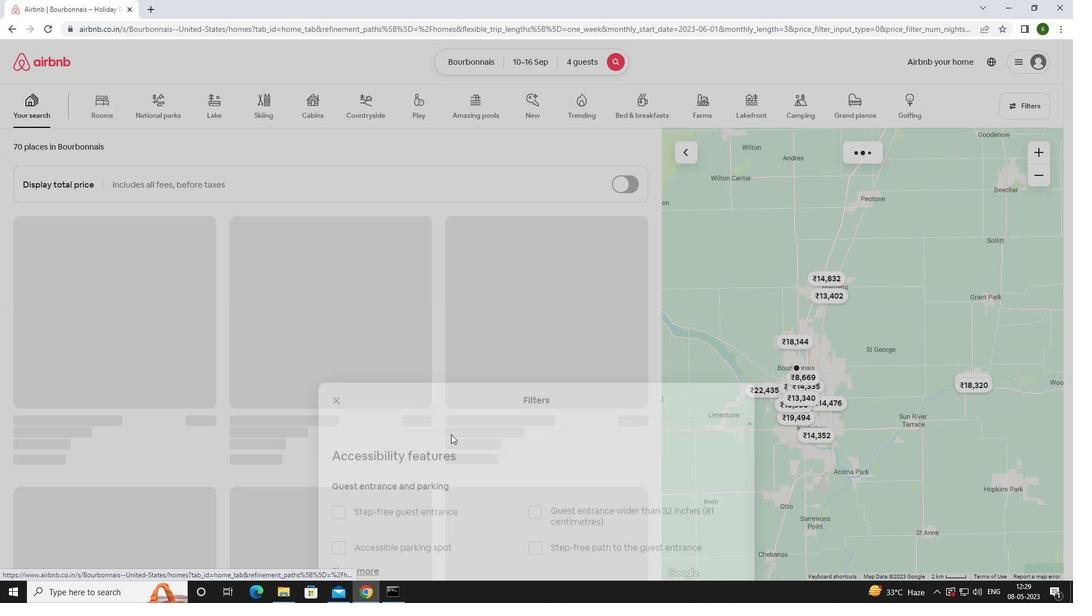 
